 Task: Slide 11 - Big Awesome Words.
Action: Mouse moved to (34, 83)
Screenshot: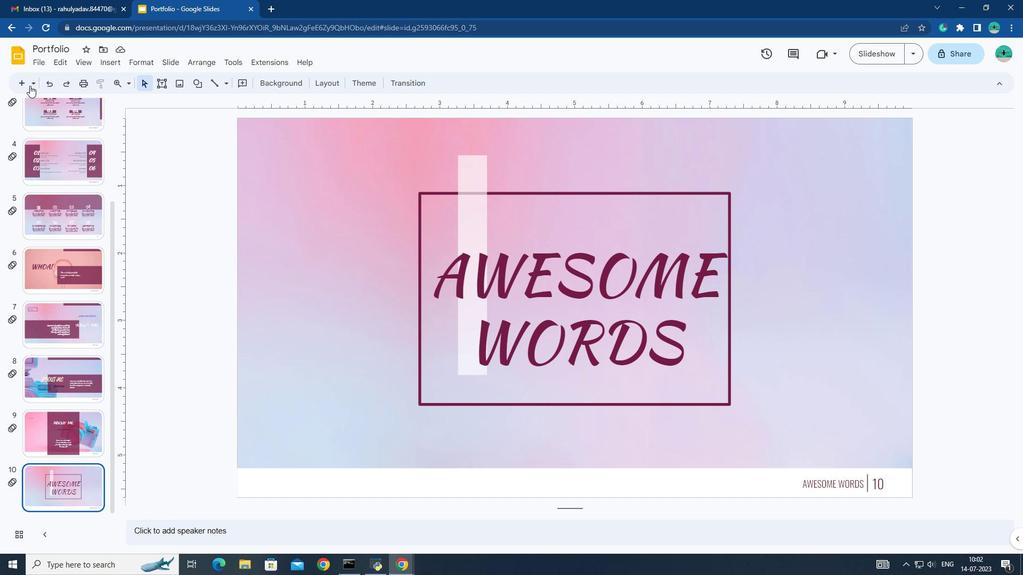 
Action: Mouse pressed left at (34, 83)
Screenshot: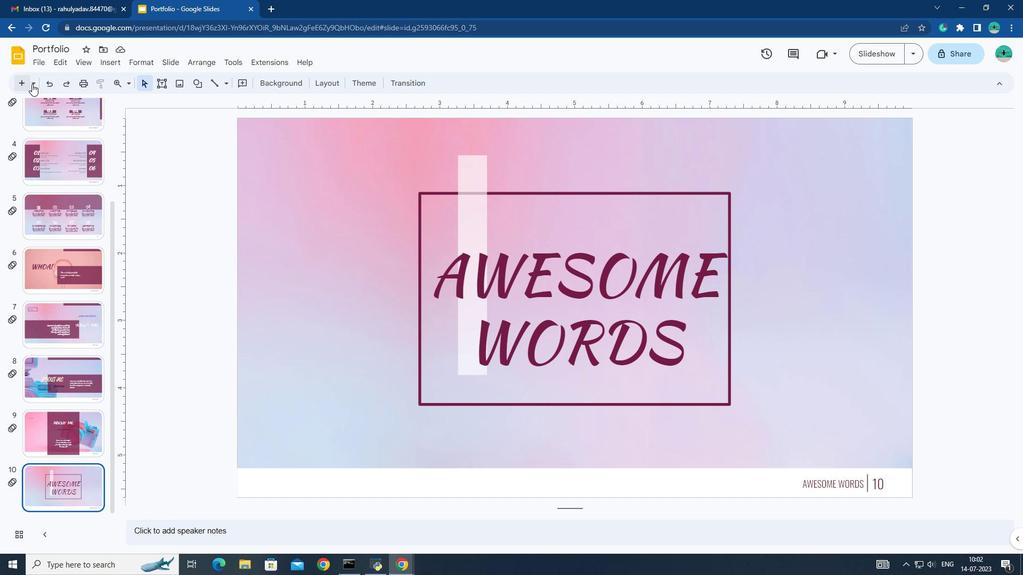 
Action: Mouse moved to (75, 344)
Screenshot: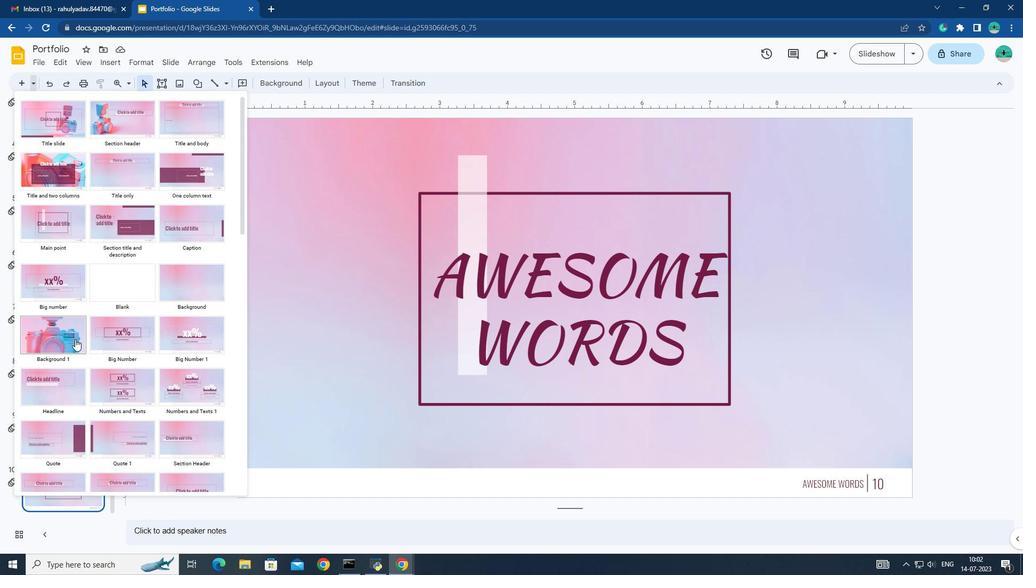 
Action: Mouse scrolled (75, 344) with delta (0, 0)
Screenshot: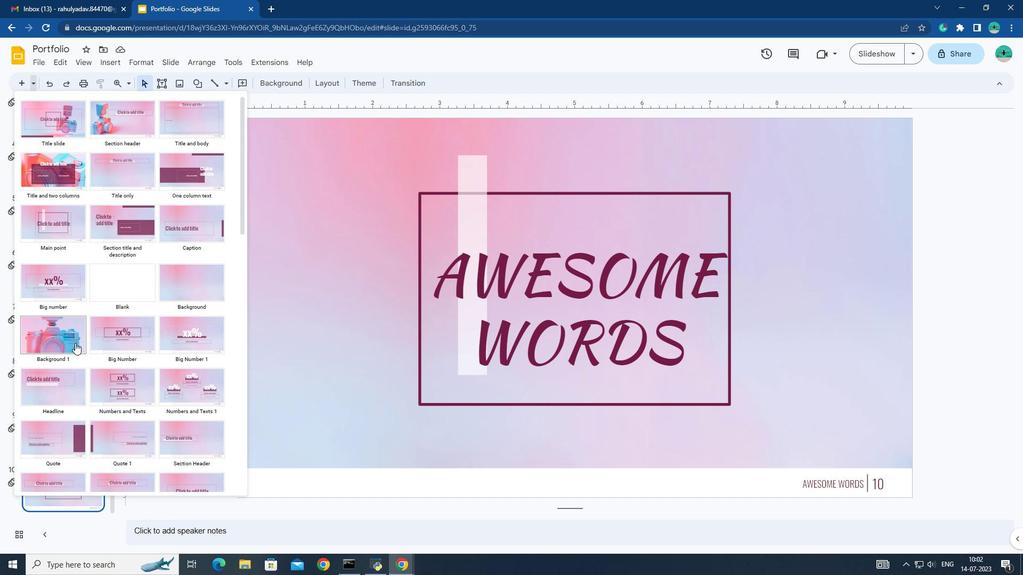 
Action: Mouse moved to (74, 345)
Screenshot: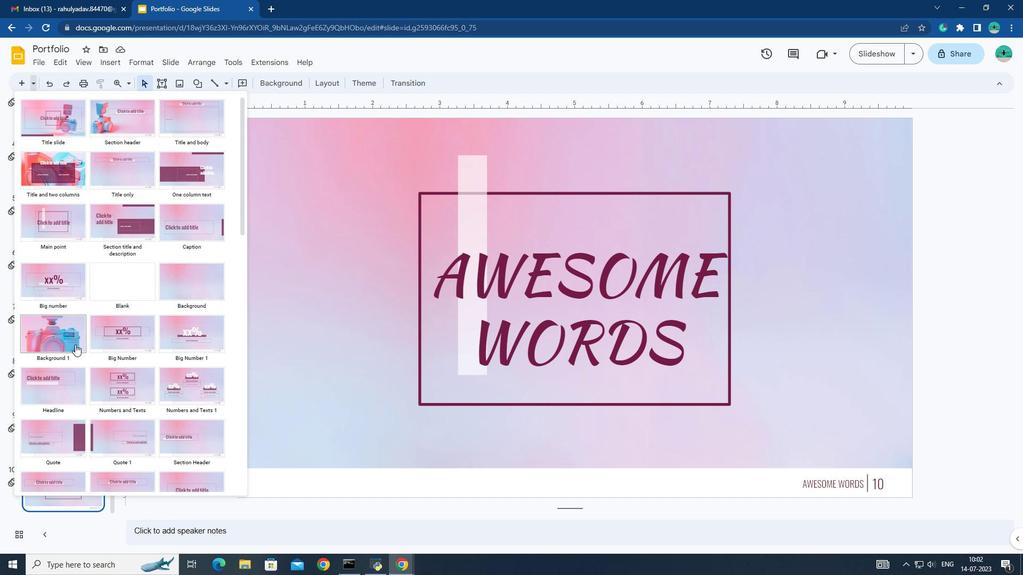 
Action: Mouse scrolled (74, 344) with delta (0, 0)
Screenshot: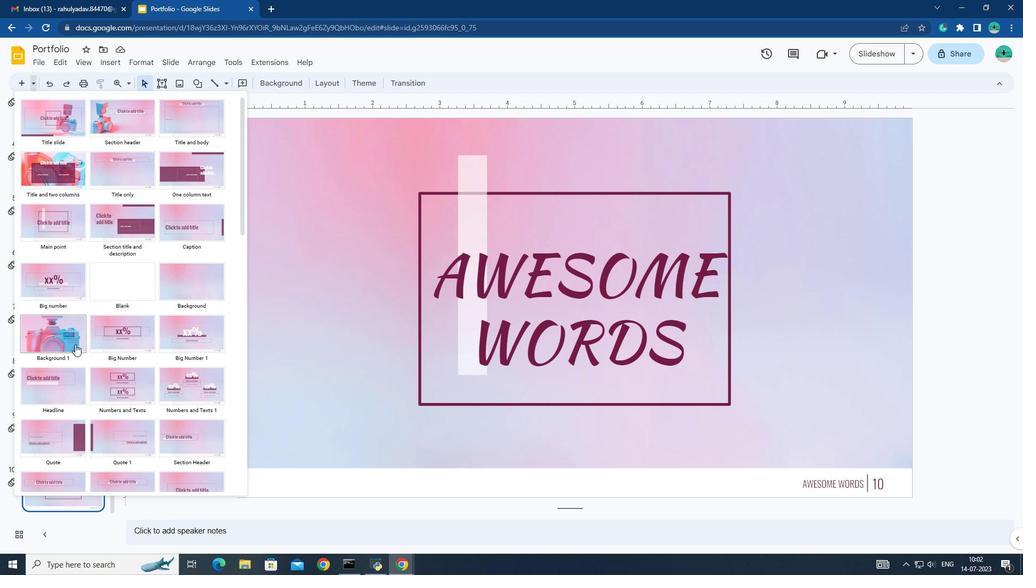 
Action: Mouse moved to (74, 347)
Screenshot: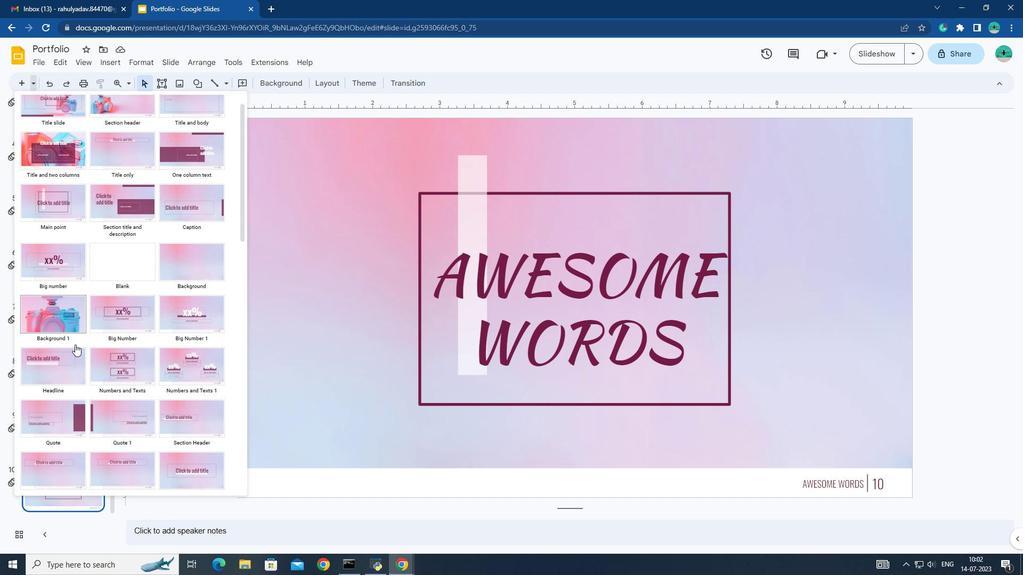 
Action: Mouse scrolled (74, 346) with delta (0, 0)
Screenshot: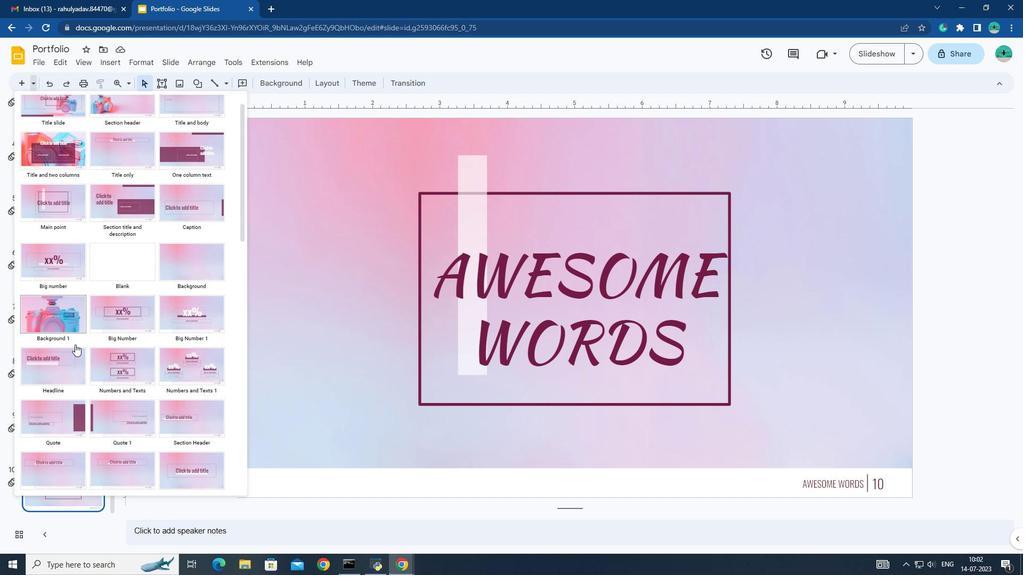 
Action: Mouse scrolled (74, 346) with delta (0, 0)
Screenshot: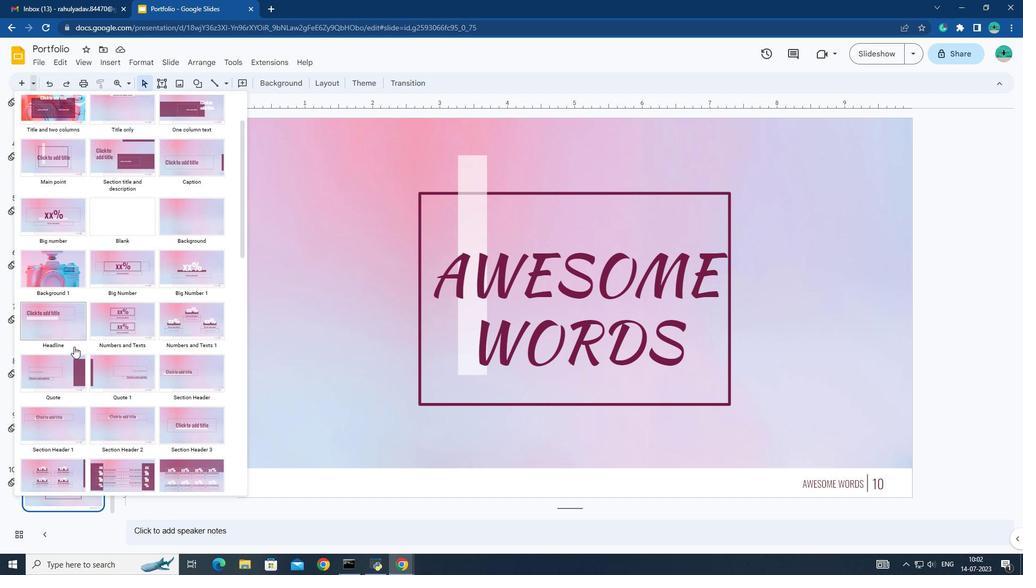 
Action: Mouse moved to (74, 347)
Screenshot: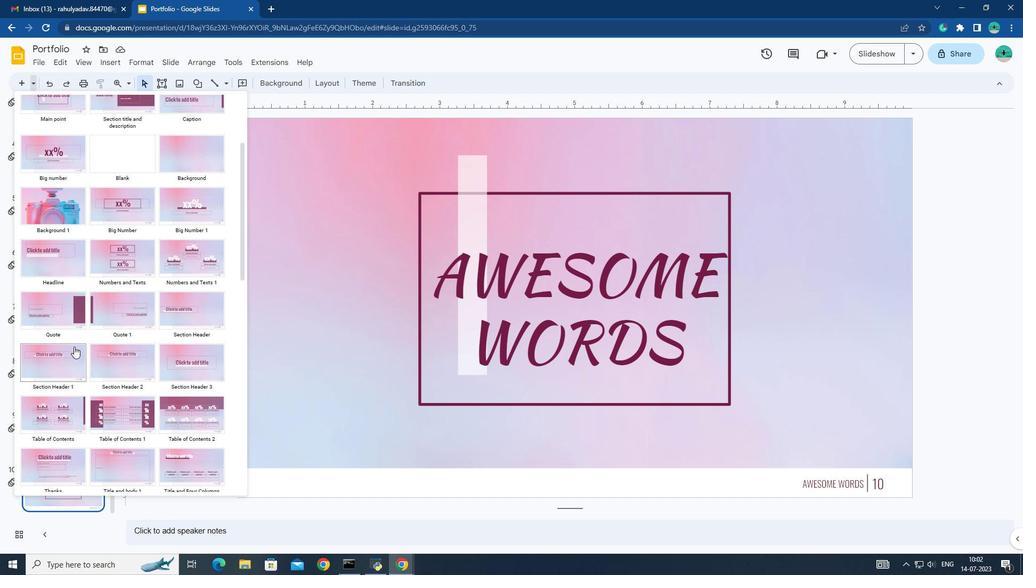 
Action: Mouse scrolled (74, 347) with delta (0, 0)
Screenshot: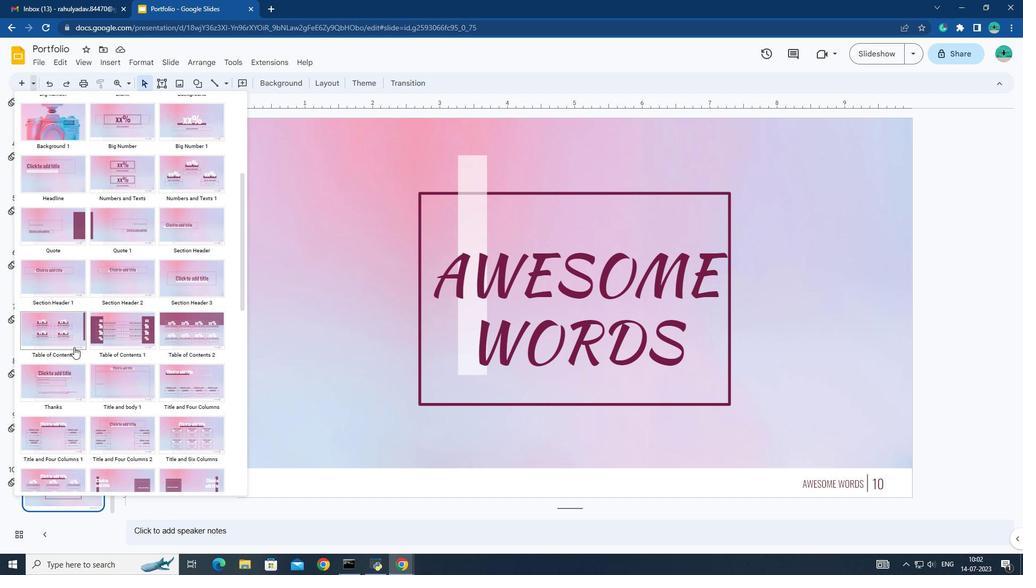 
Action: Mouse scrolled (74, 347) with delta (0, 0)
Screenshot: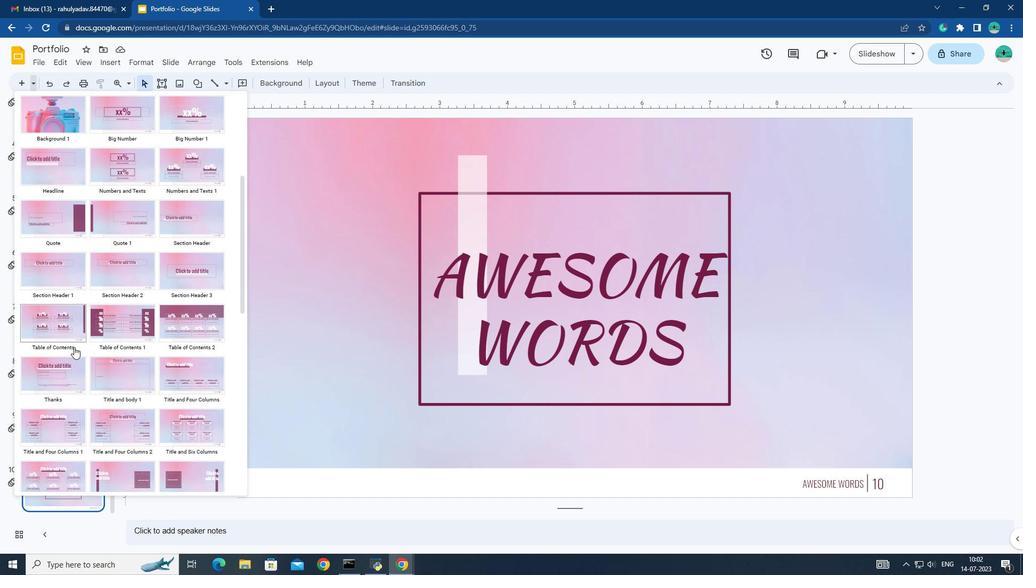 
Action: Mouse scrolled (74, 347) with delta (0, 0)
Screenshot: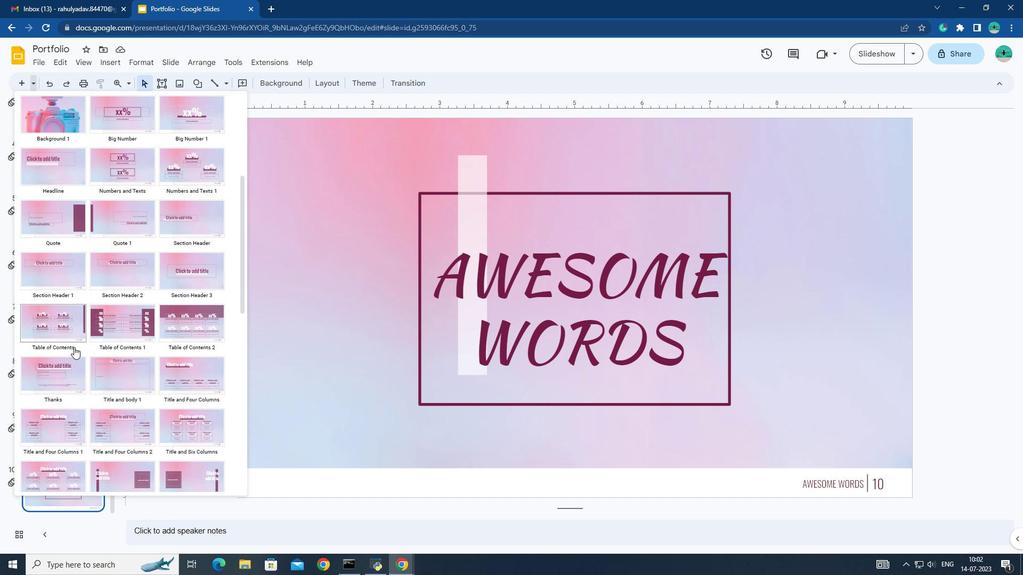 
Action: Mouse moved to (74, 348)
Screenshot: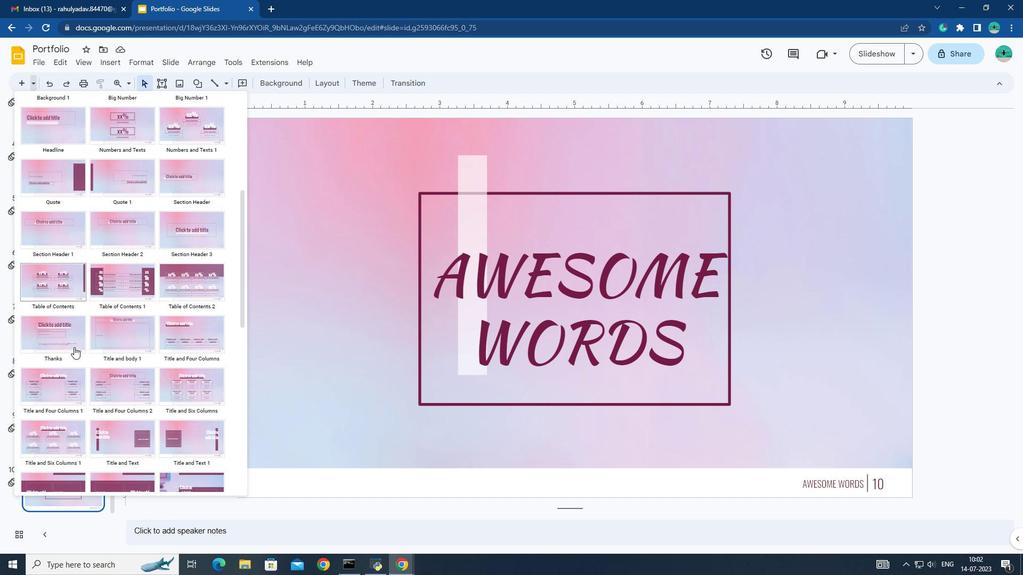 
Action: Mouse scrolled (74, 347) with delta (0, 0)
Screenshot: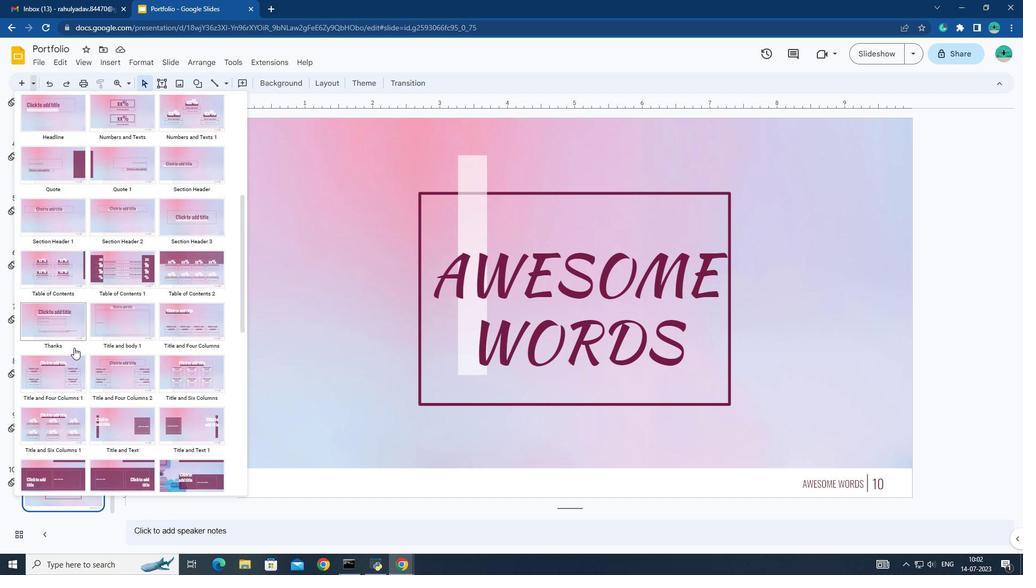 
Action: Mouse moved to (74, 374)
Screenshot: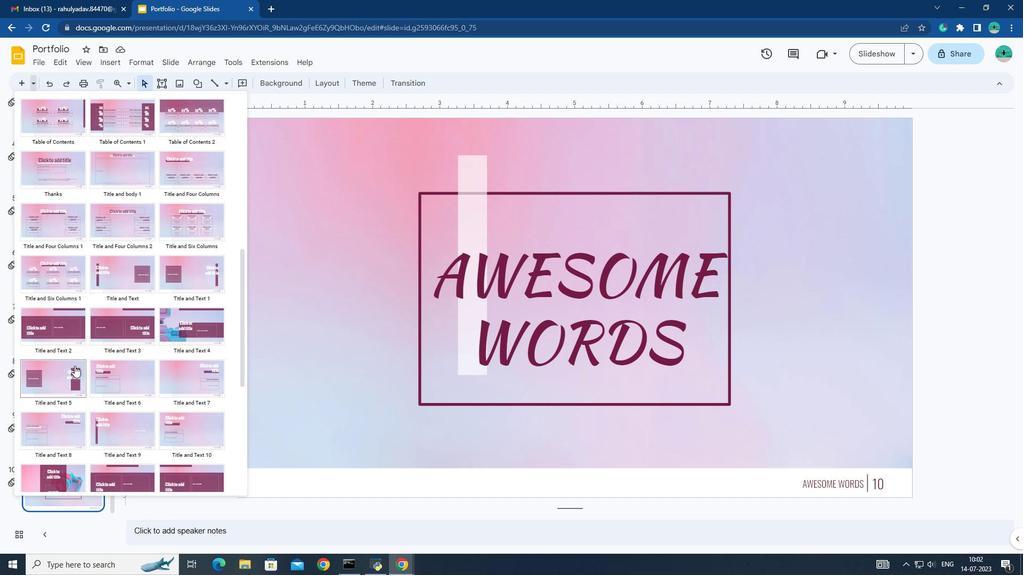 
Action: Mouse scrolled (74, 373) with delta (0, 0)
Screenshot: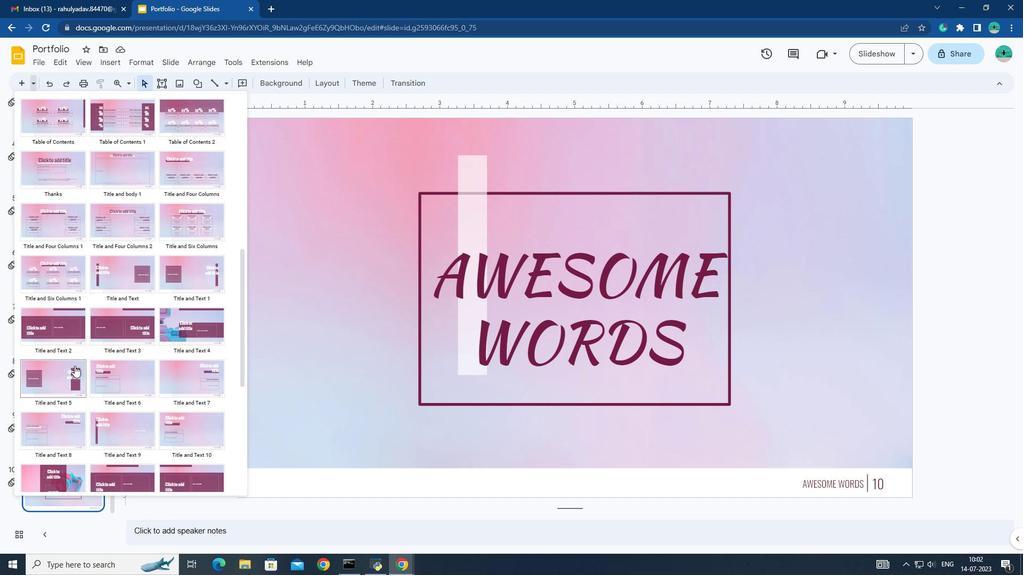 
Action: Mouse scrolled (74, 373) with delta (0, 0)
Screenshot: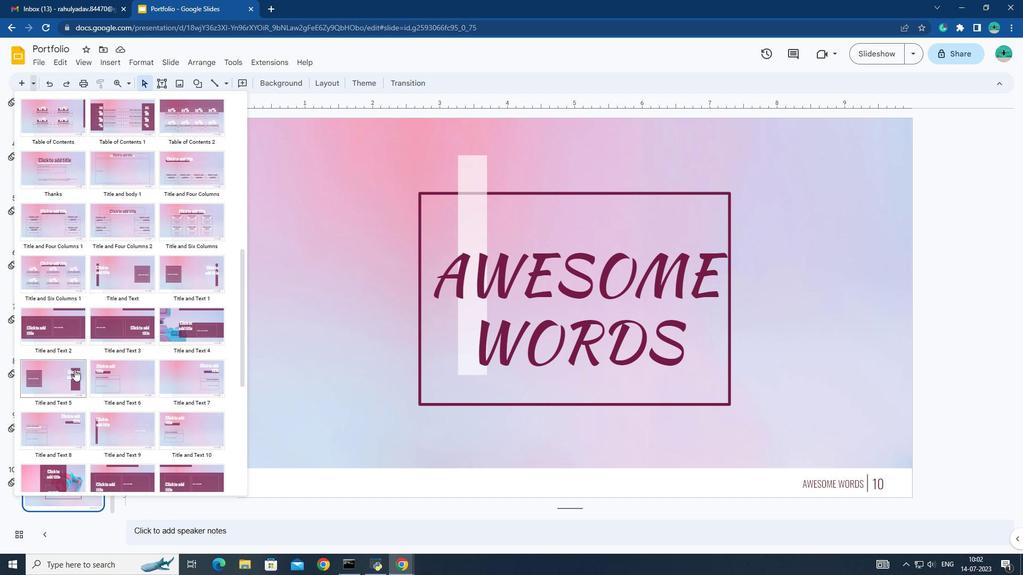 
Action: Mouse moved to (74, 375)
Screenshot: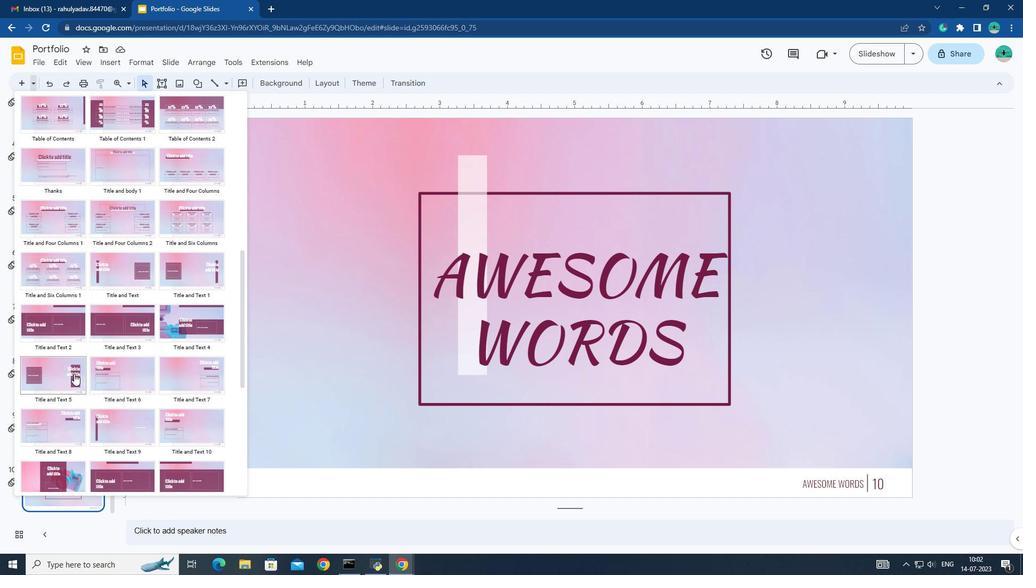 
Action: Mouse scrolled (74, 375) with delta (0, 0)
Screenshot: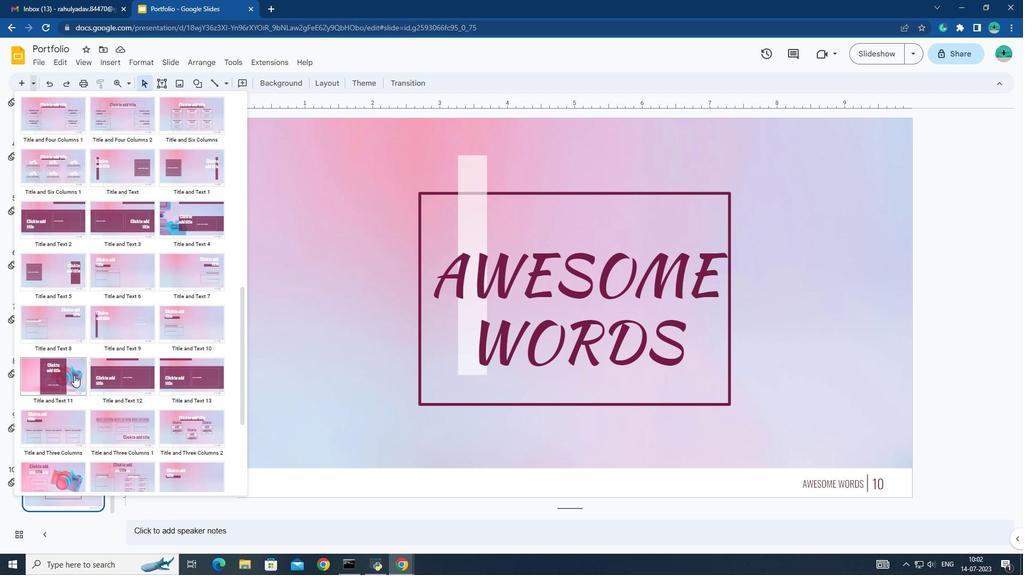 
Action: Mouse scrolled (74, 375) with delta (0, 0)
Screenshot: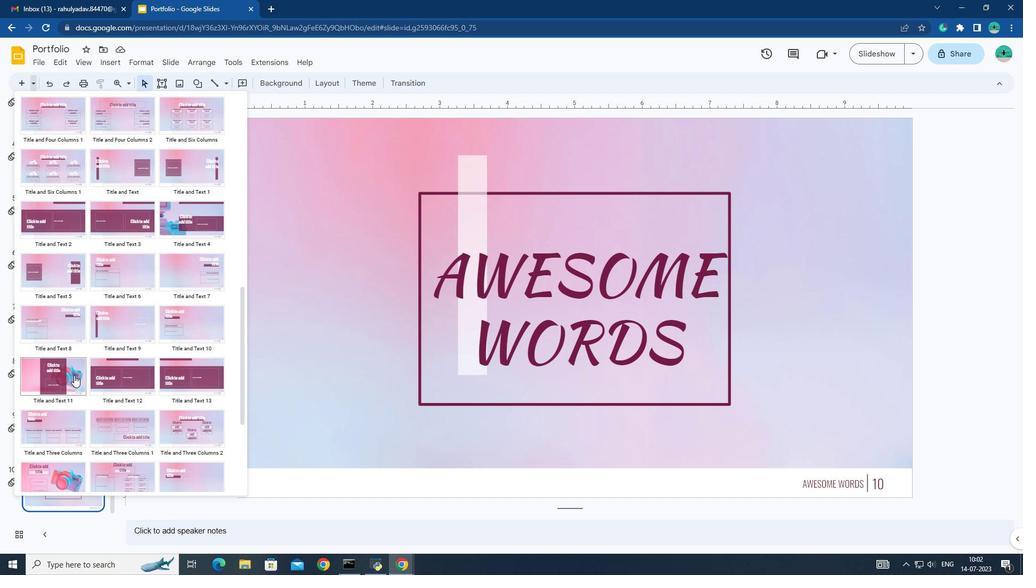 
Action: Mouse scrolled (74, 375) with delta (0, 0)
Screenshot: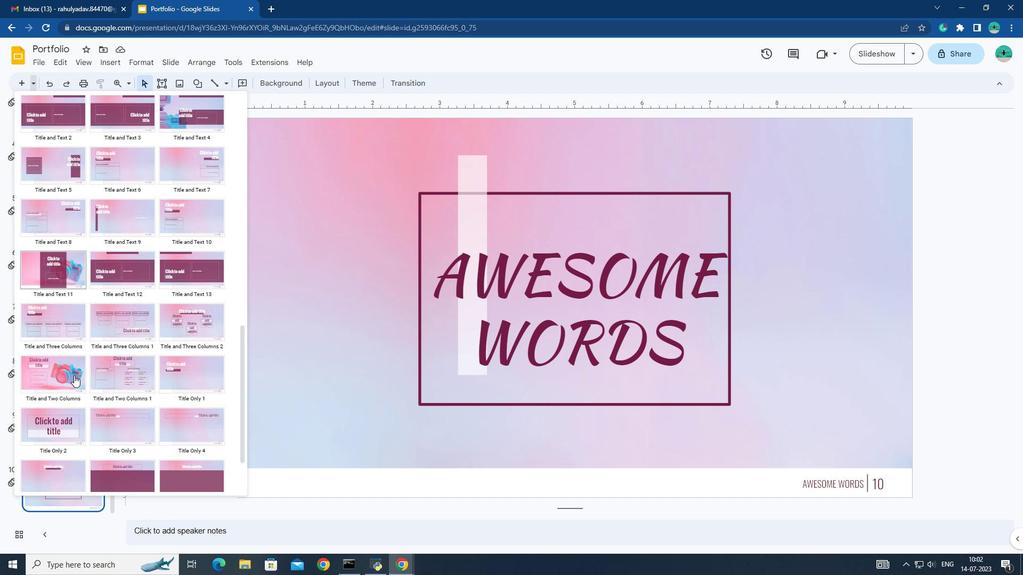 
Action: Mouse scrolled (74, 375) with delta (0, 0)
Screenshot: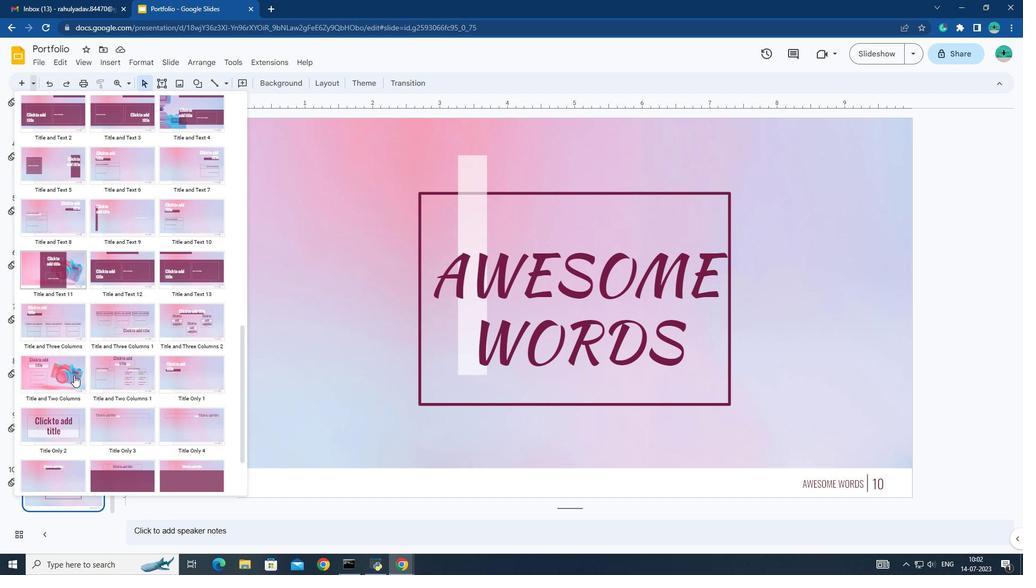 
Action: Mouse moved to (73, 349)
Screenshot: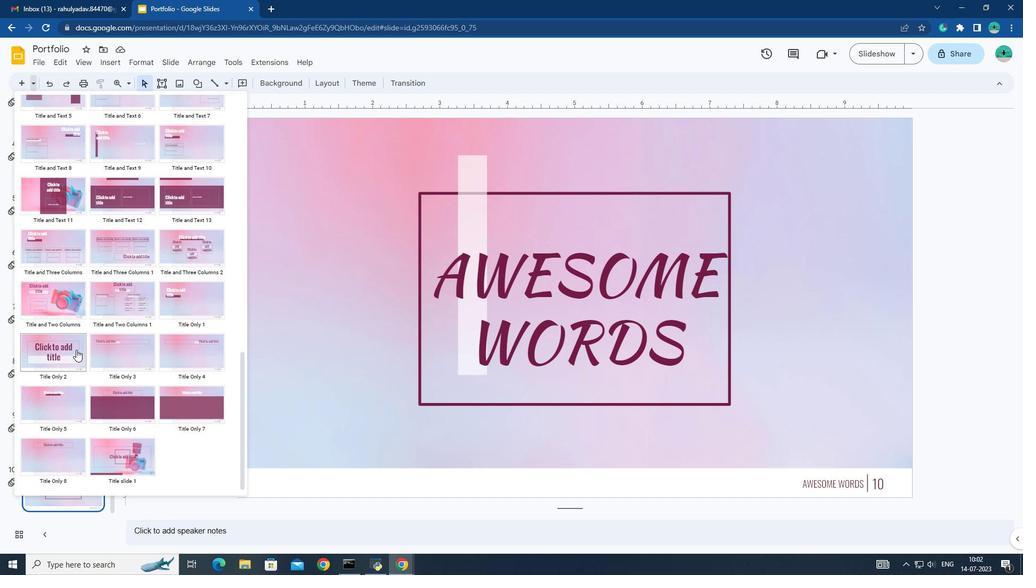 
Action: Mouse pressed left at (73, 349)
Screenshot: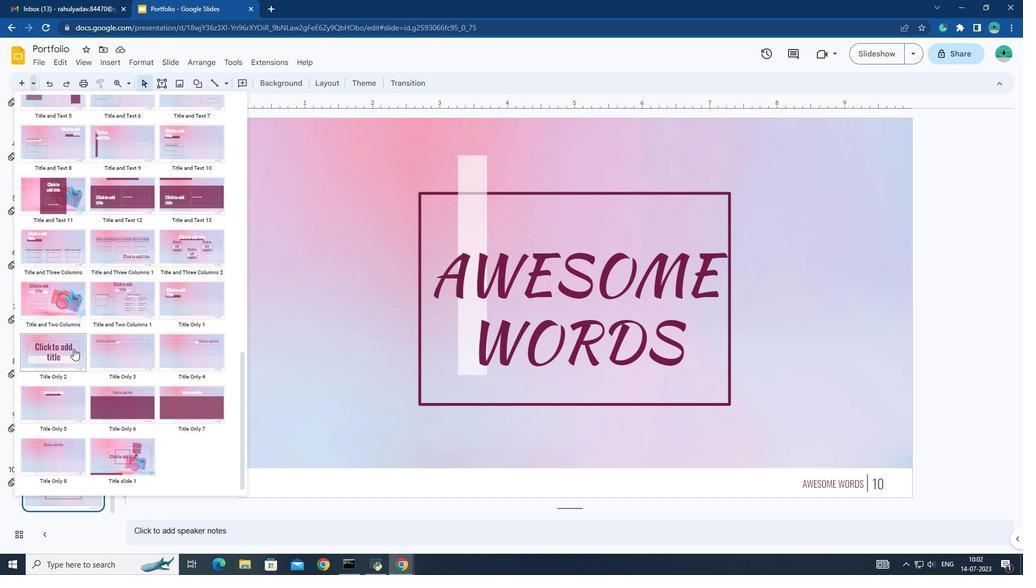 
Action: Mouse moved to (491, 262)
Screenshot: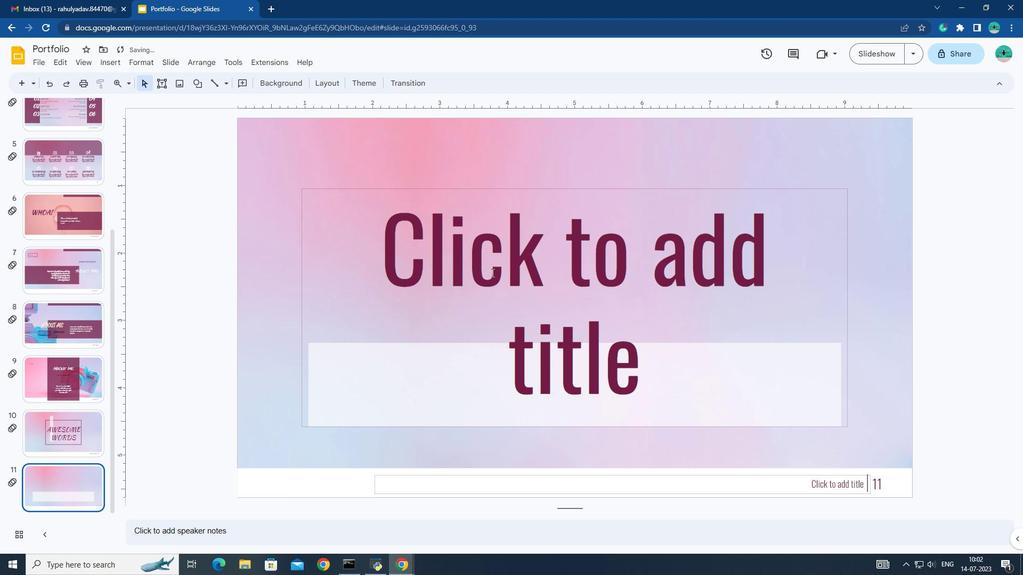 
Action: Mouse pressed left at (491, 262)
Screenshot: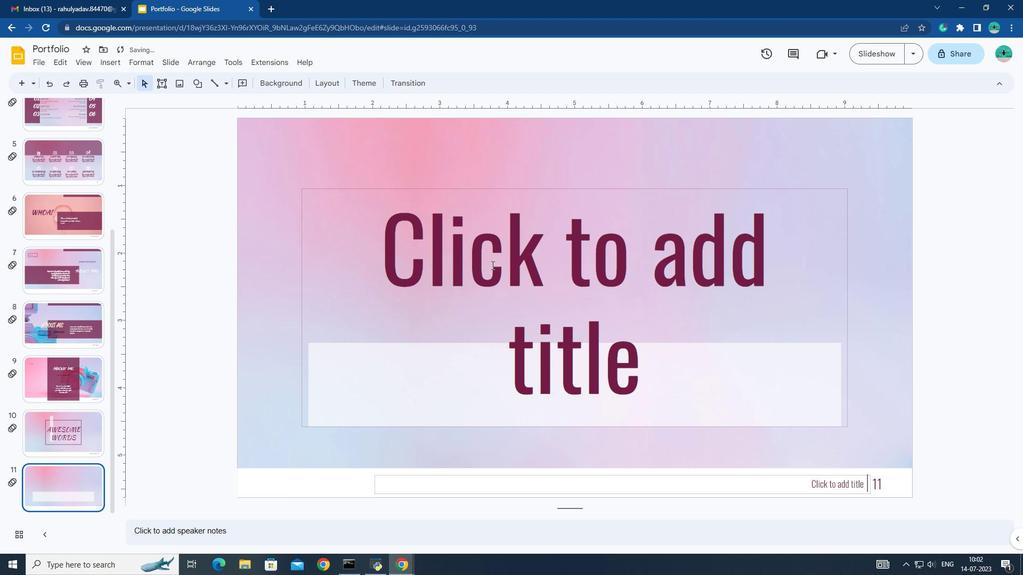 
Action: Mouse moved to (509, 255)
Screenshot: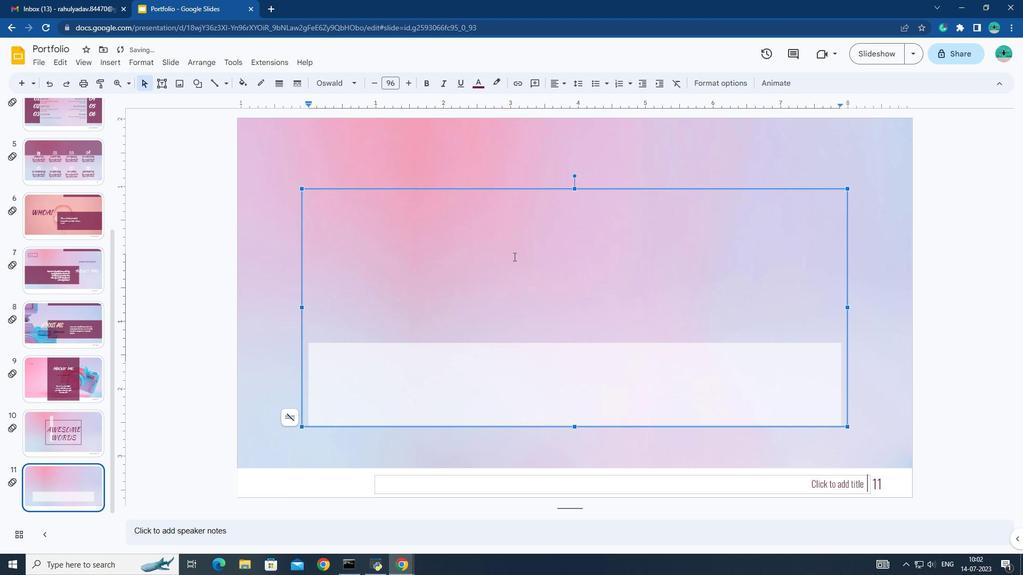 
Action: Key pressed <Key.caps_lock>BIG<Key.space>AWESOME<Key.space><Key.enter>WORDS
Screenshot: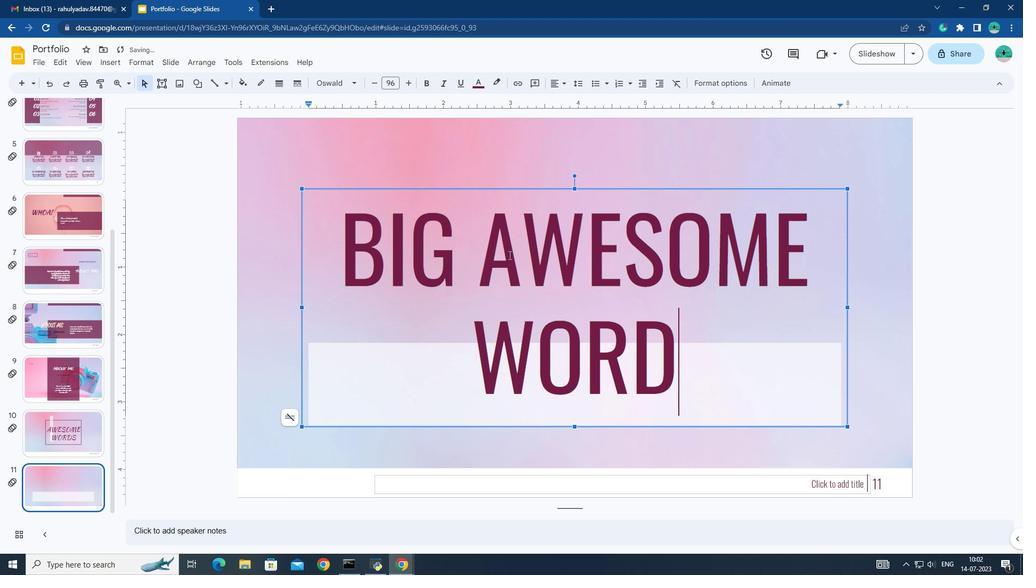
Action: Mouse moved to (341, 208)
Screenshot: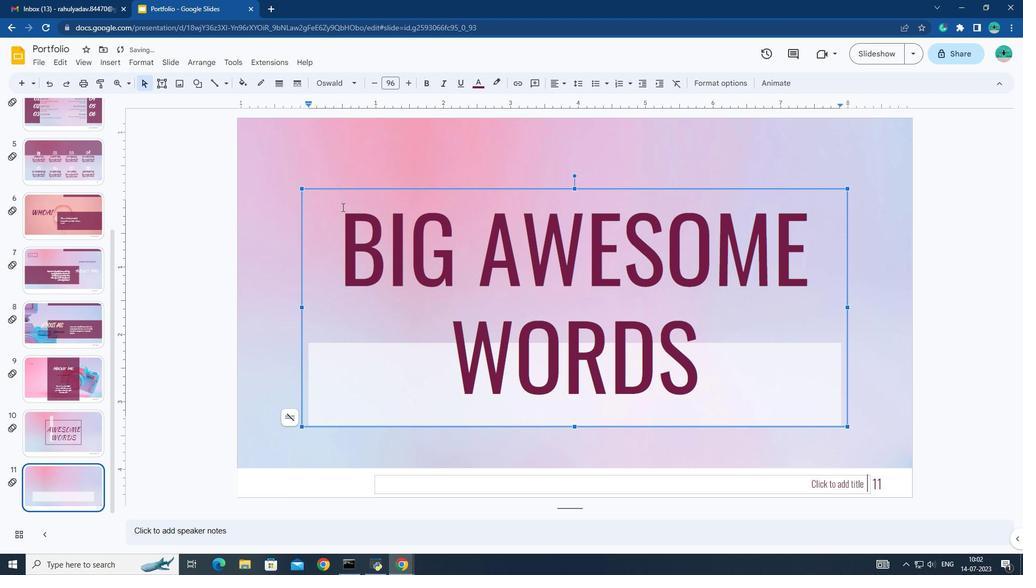 
Action: Mouse pressed left at (341, 208)
Screenshot: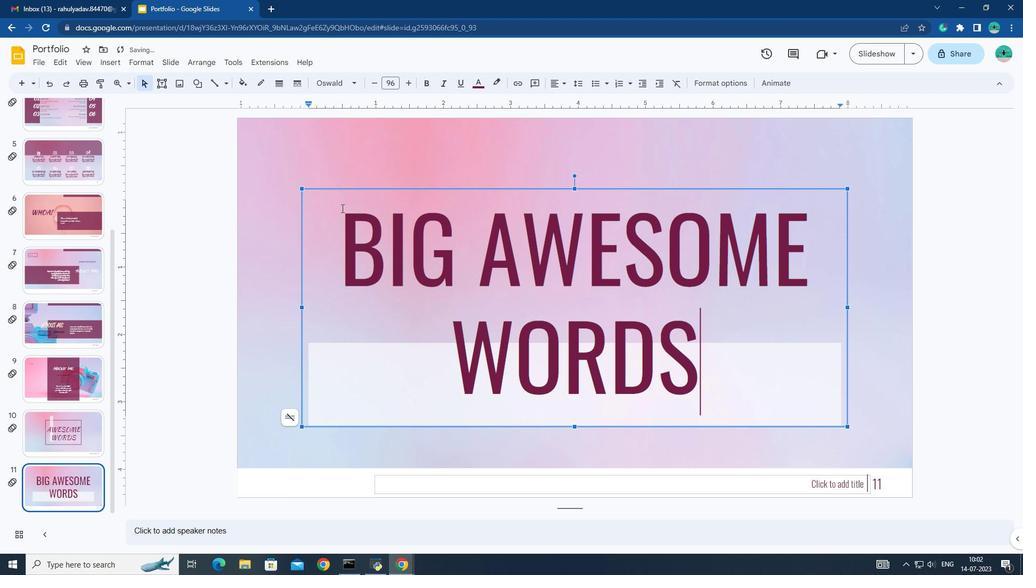 
Action: Mouse moved to (357, 83)
Screenshot: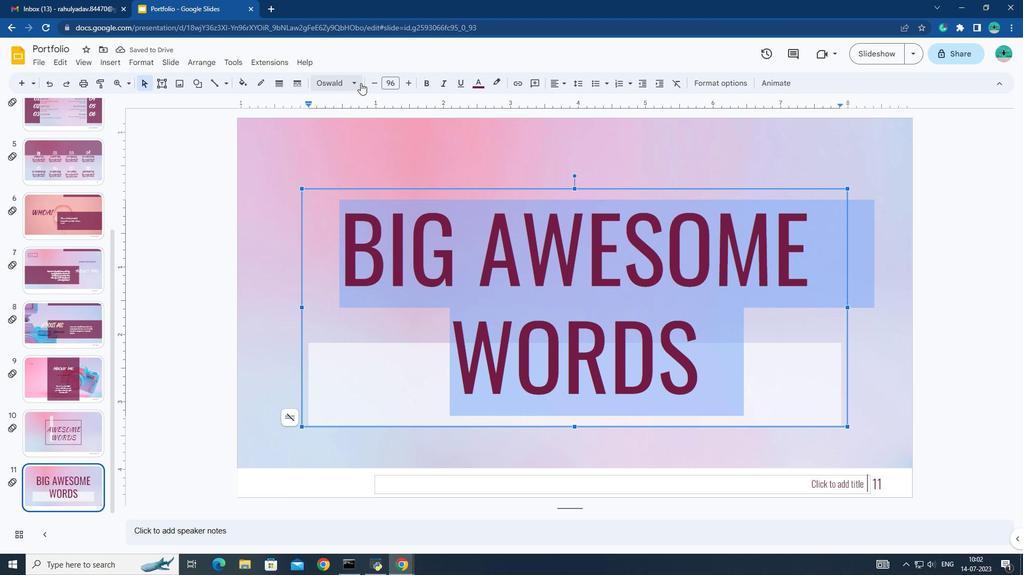 
Action: Mouse pressed left at (357, 83)
Screenshot: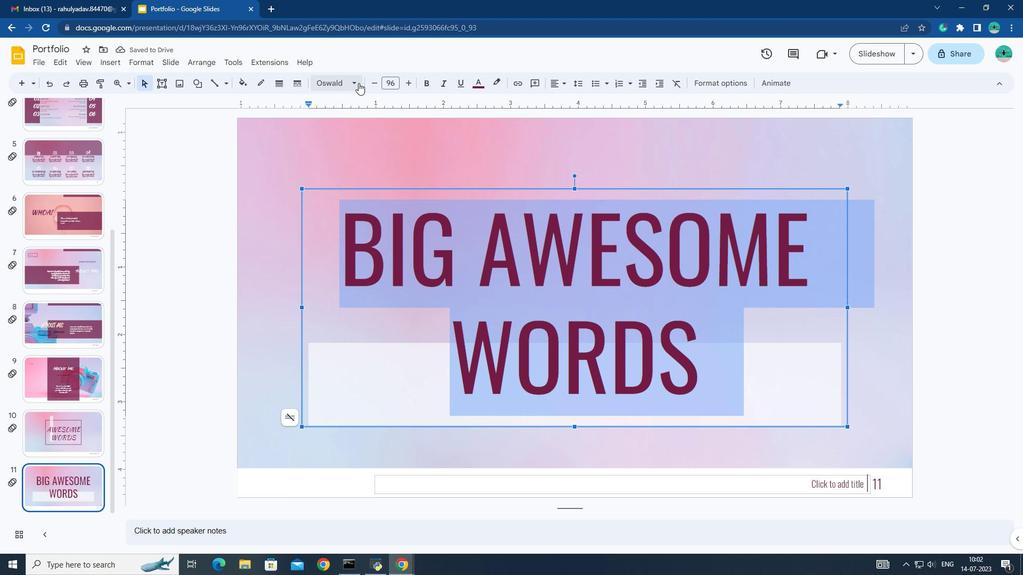 
Action: Mouse moved to (373, 353)
Screenshot: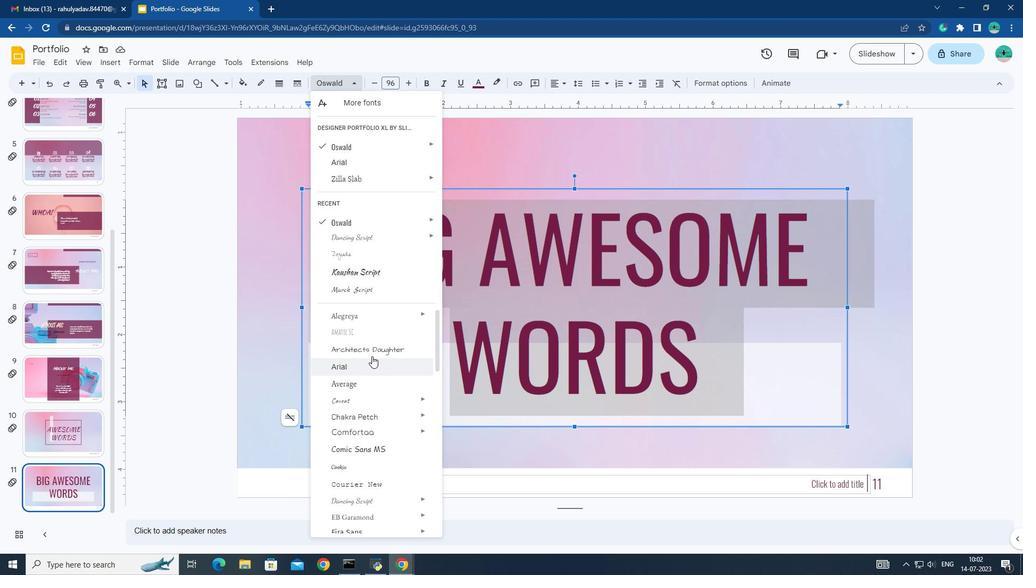 
Action: Mouse pressed left at (373, 353)
Screenshot: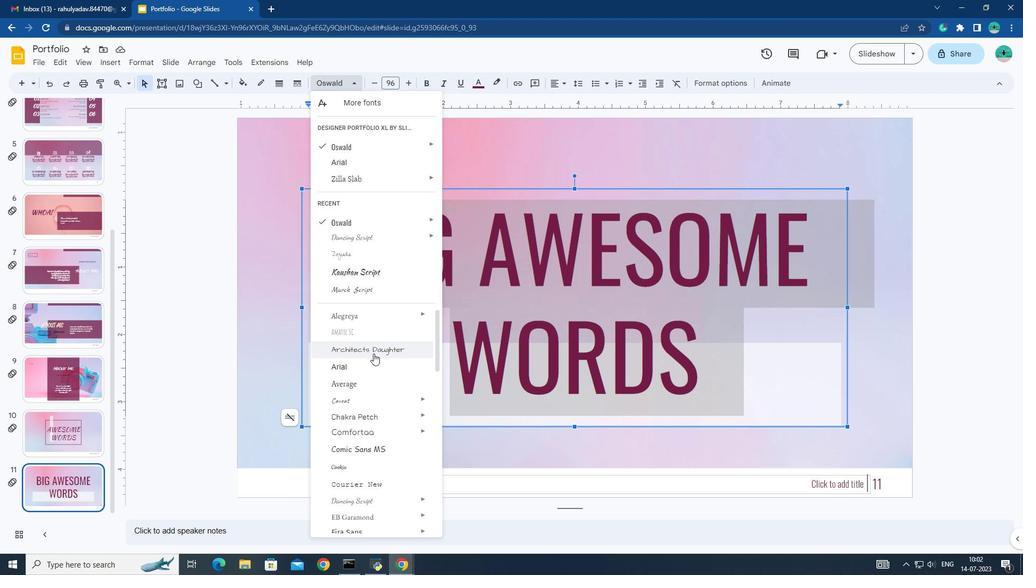 
Action: Mouse moved to (375, 82)
Screenshot: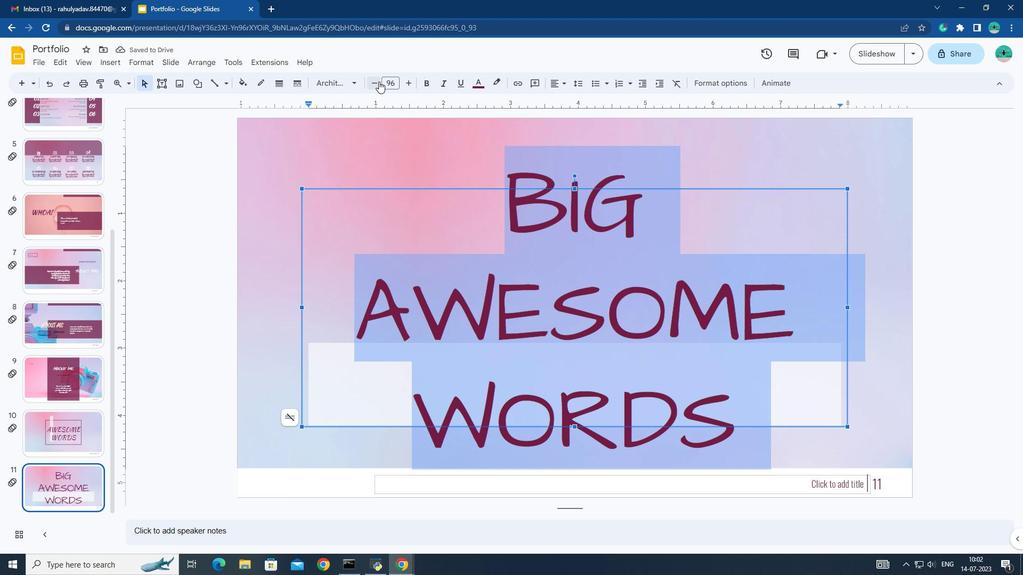 
Action: Mouse pressed left at (375, 82)
Screenshot: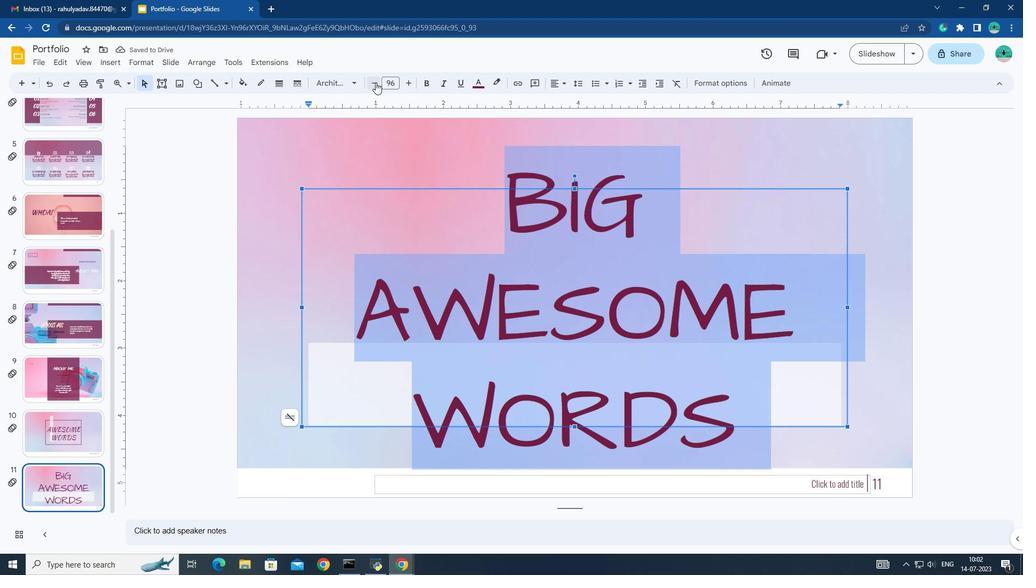 
Action: Mouse moved to (375, 83)
Screenshot: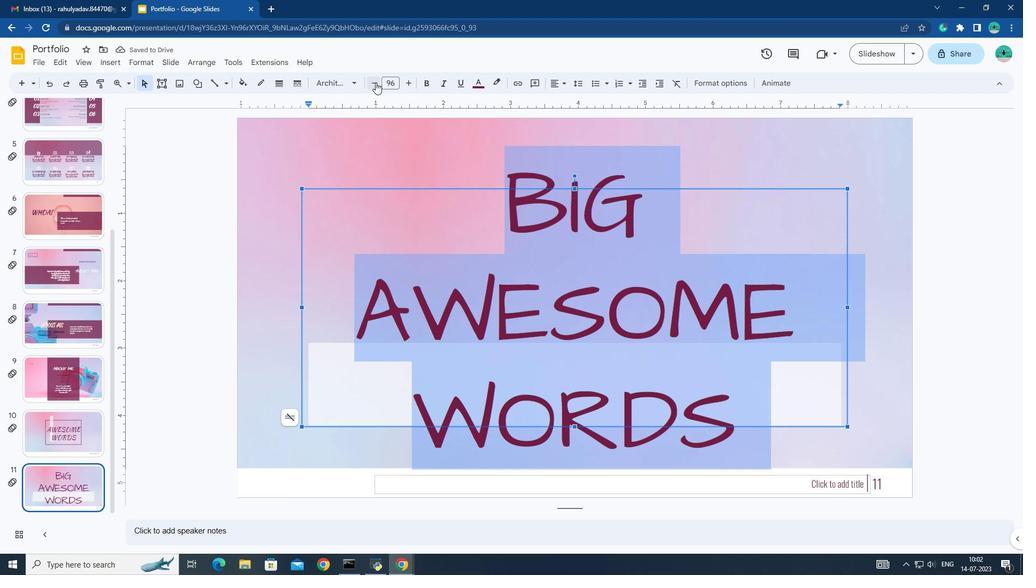
Action: Mouse pressed left at (375, 83)
Screenshot: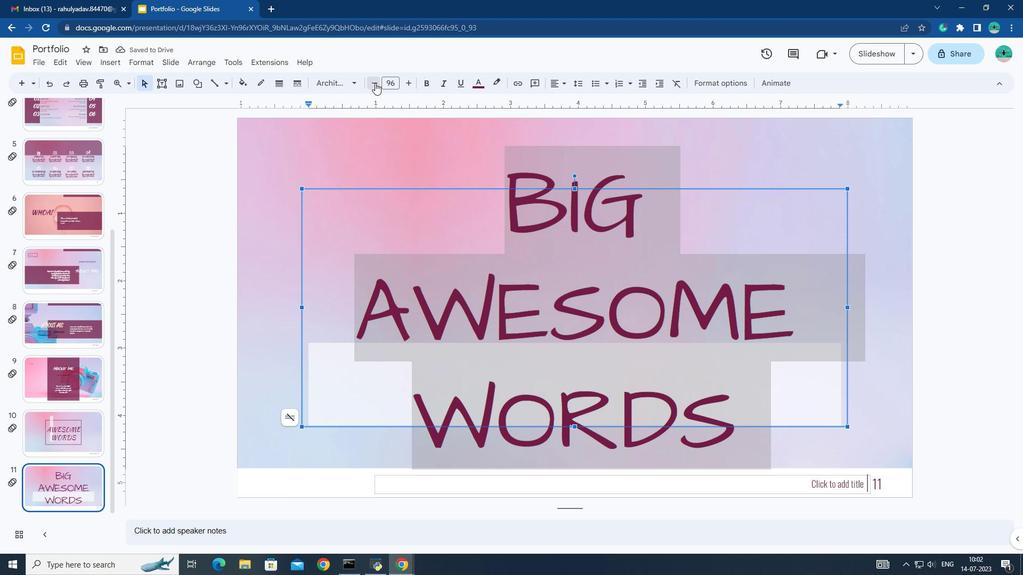 
Action: Mouse moved to (375, 83)
Screenshot: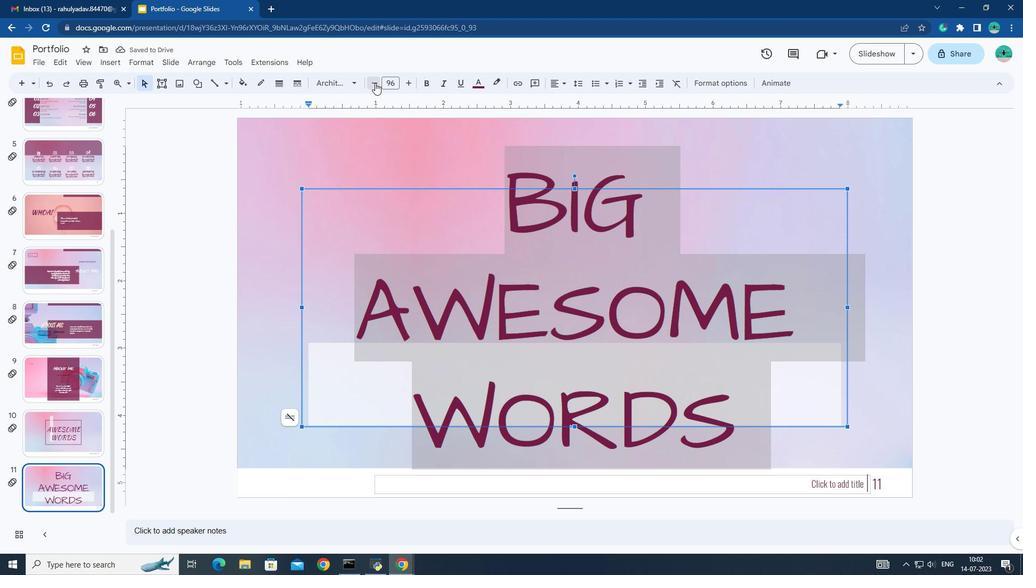 
Action: Mouse pressed left at (375, 83)
Screenshot: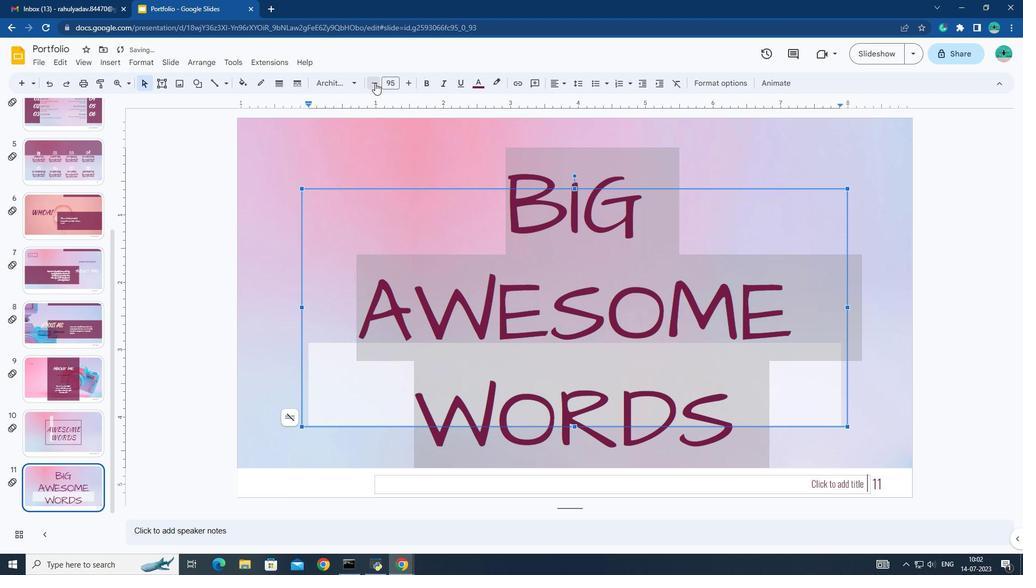 
Action: Mouse pressed left at (375, 83)
Screenshot: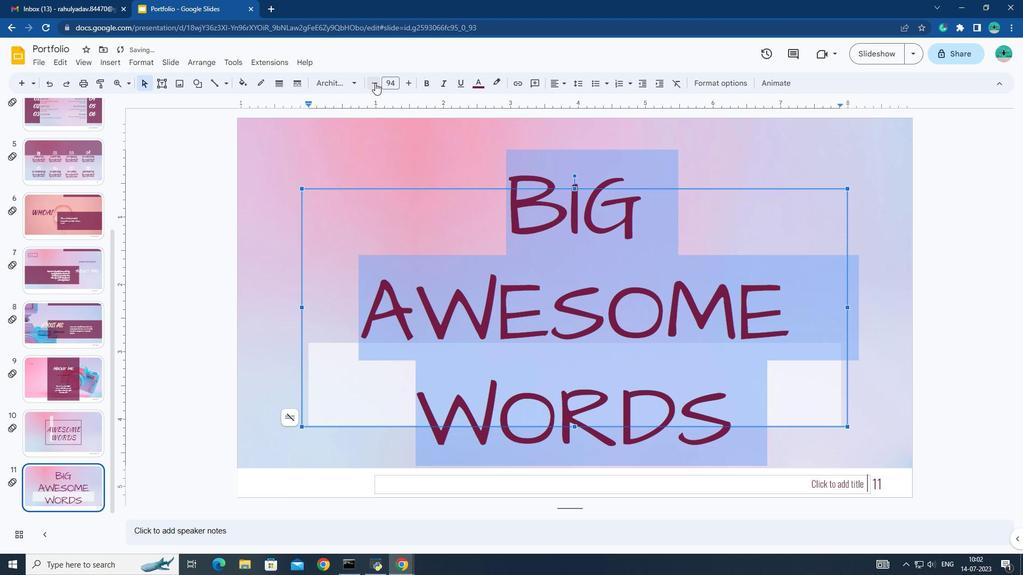
Action: Mouse pressed left at (375, 83)
Screenshot: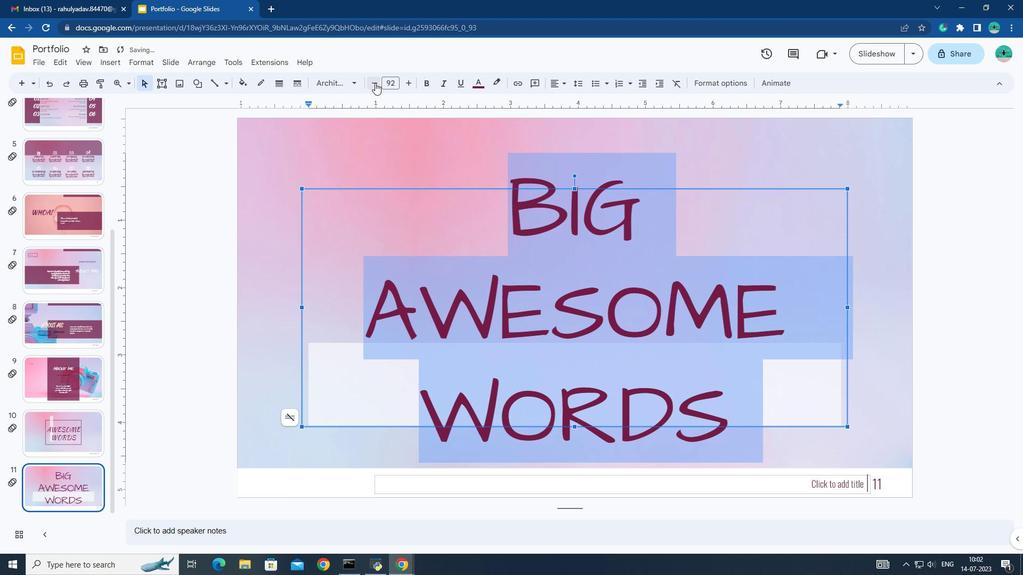 
Action: Mouse pressed left at (375, 83)
Screenshot: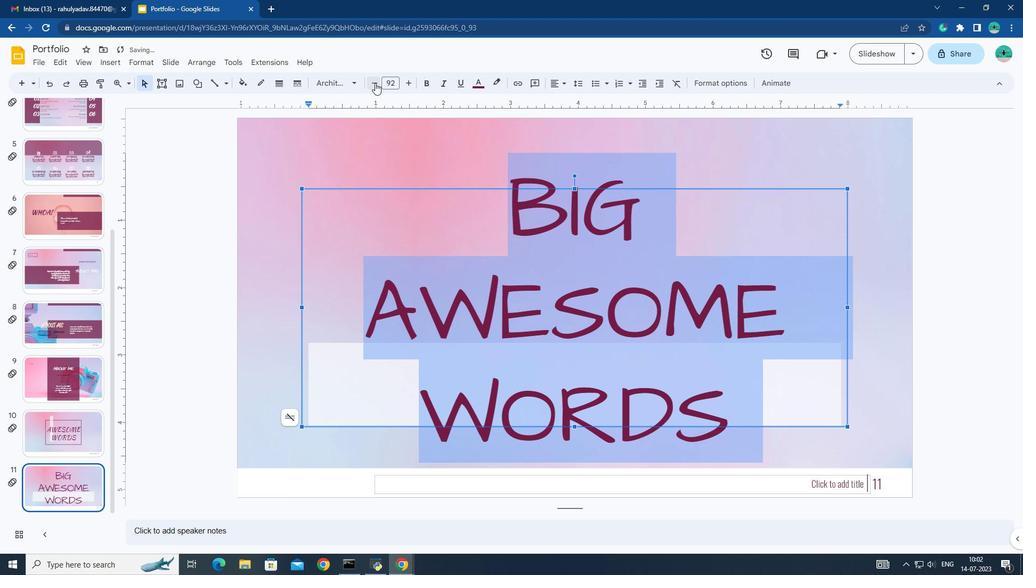 
Action: Mouse pressed left at (375, 83)
Screenshot: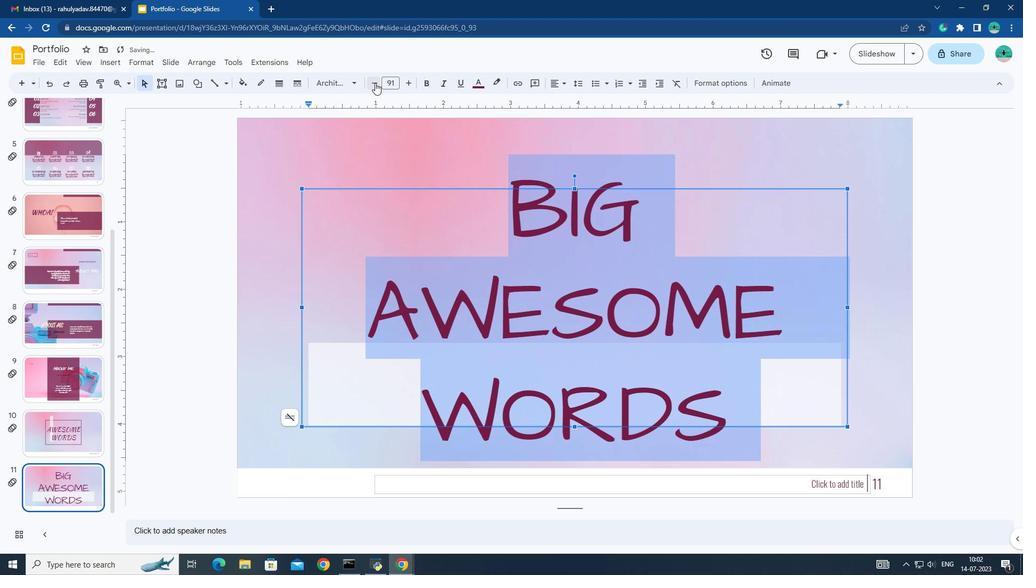 
Action: Mouse pressed left at (375, 83)
Screenshot: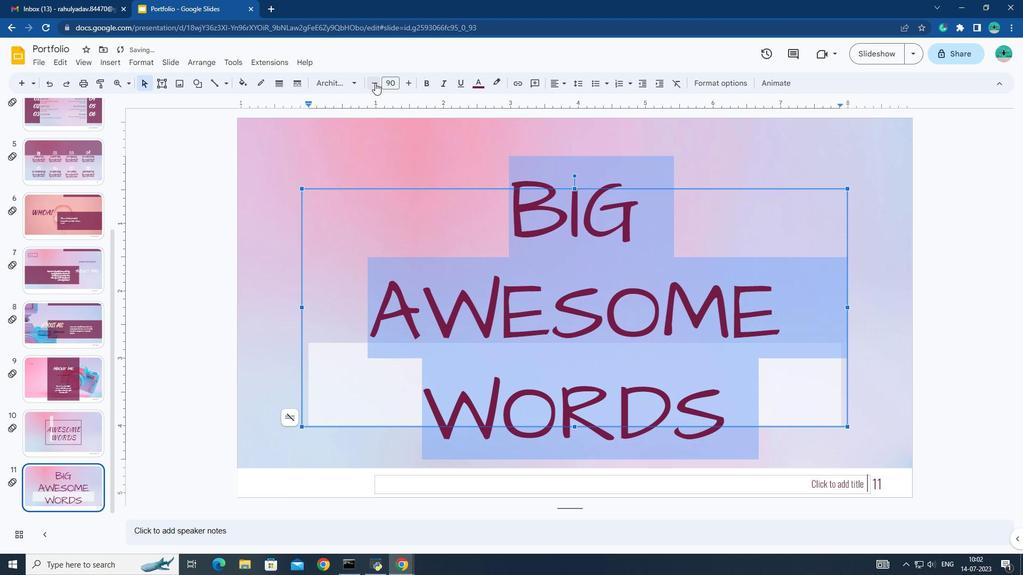 
Action: Mouse pressed left at (375, 83)
Screenshot: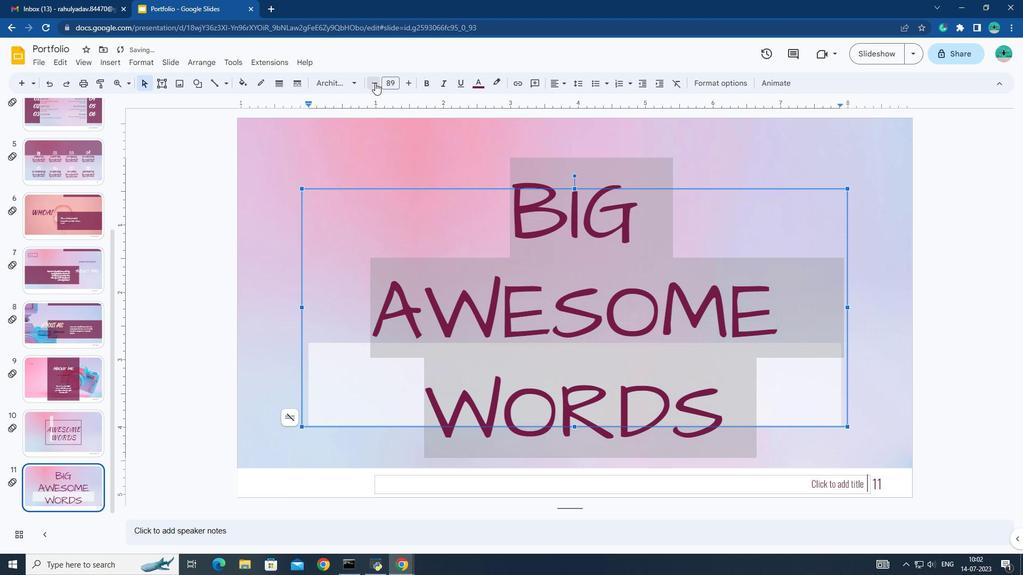 
Action: Mouse pressed left at (375, 83)
Screenshot: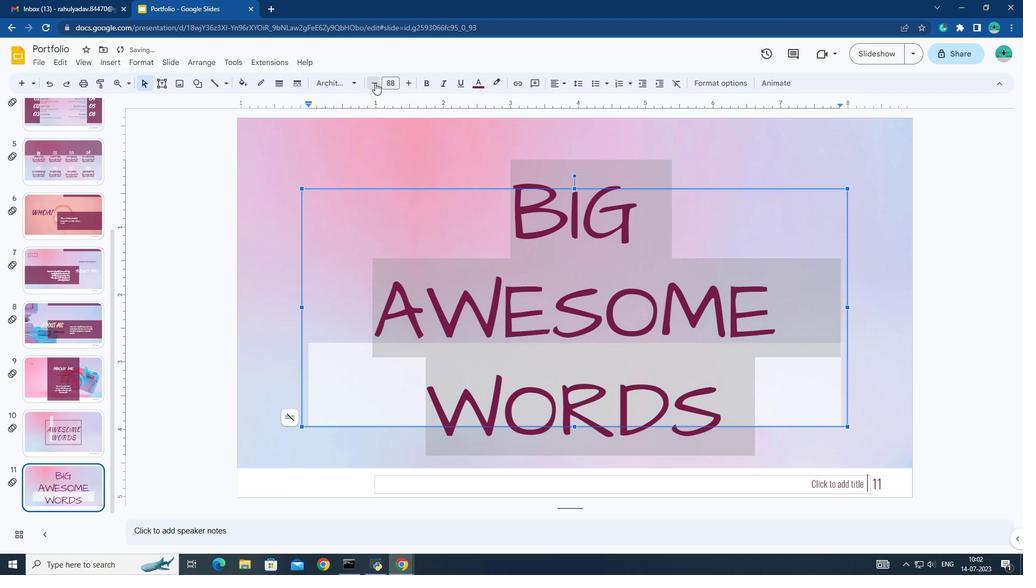 
Action: Mouse pressed left at (375, 83)
Screenshot: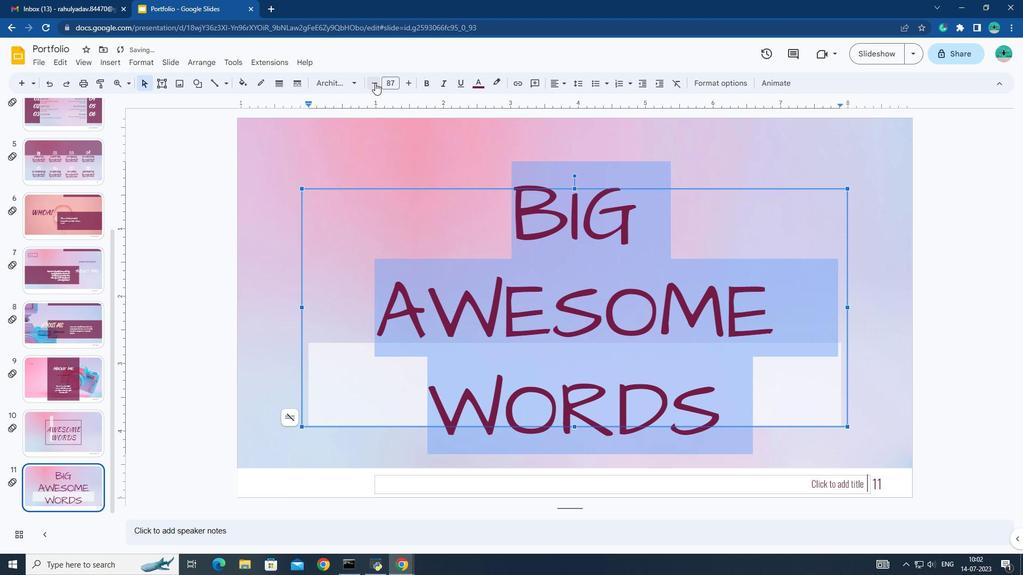 
Action: Mouse moved to (375, 83)
Screenshot: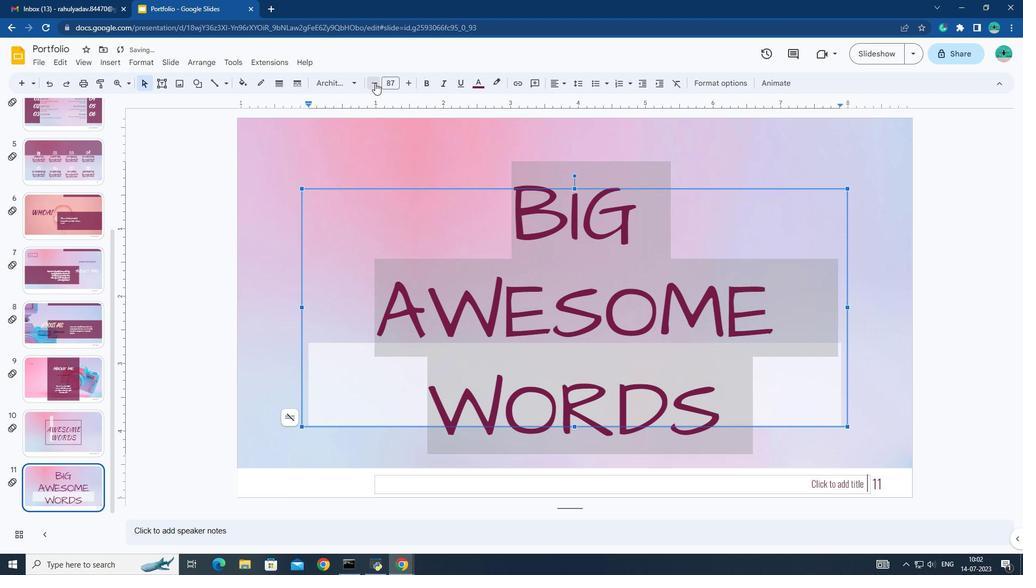 
Action: Mouse pressed left at (375, 83)
Screenshot: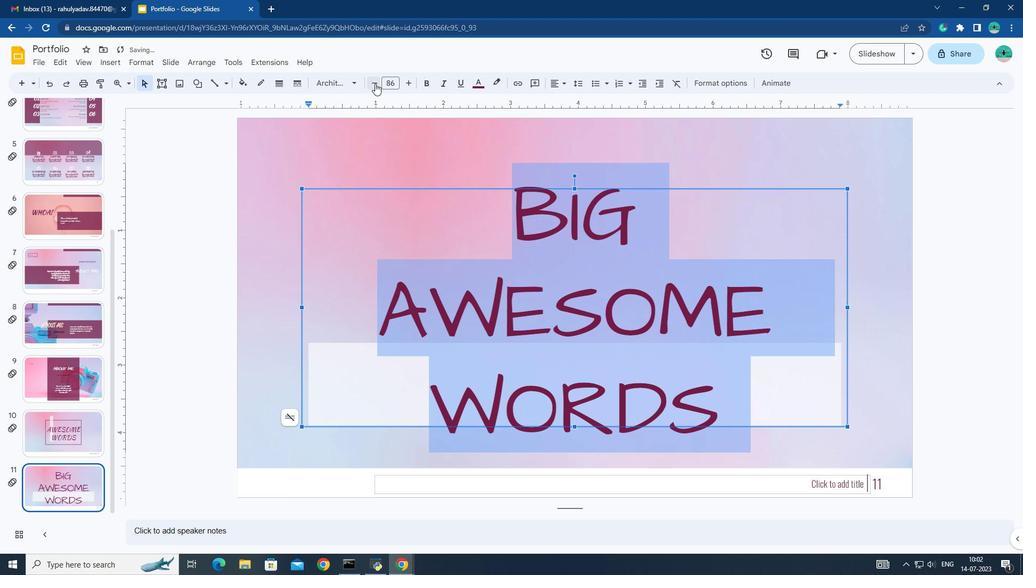 
Action: Mouse moved to (375, 83)
Screenshot: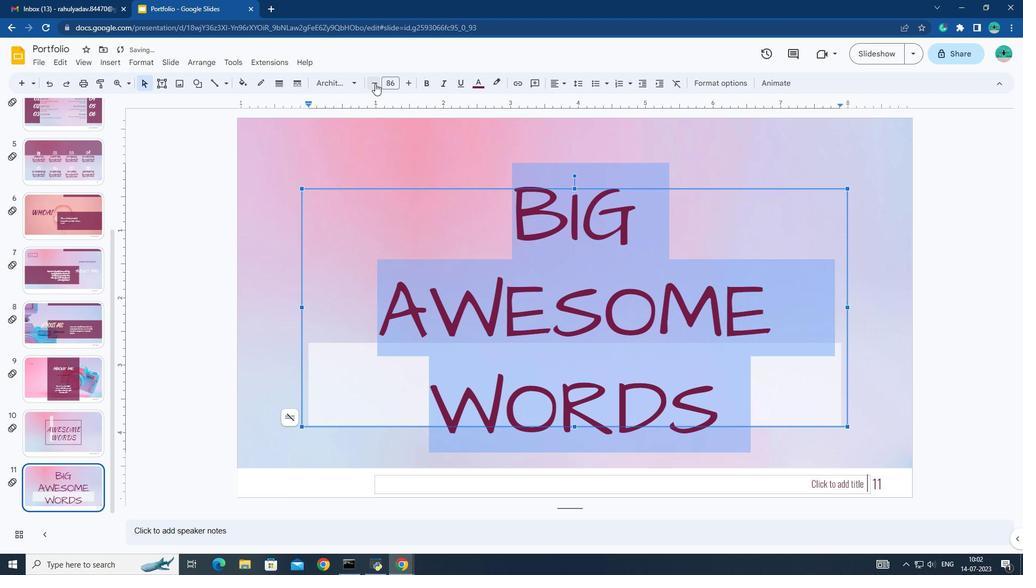 
Action: Mouse pressed left at (375, 83)
Screenshot: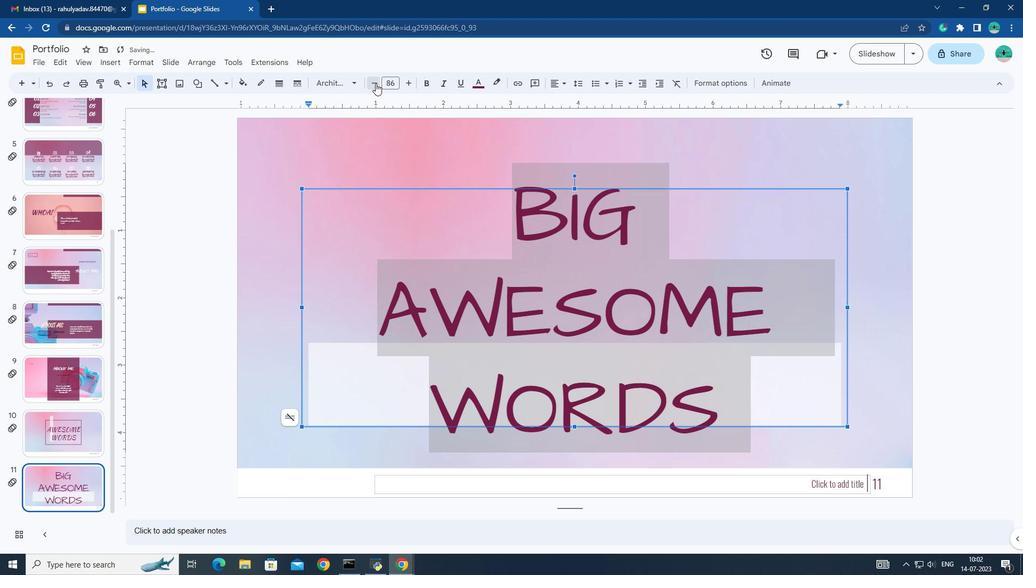 
Action: Mouse pressed left at (375, 83)
Screenshot: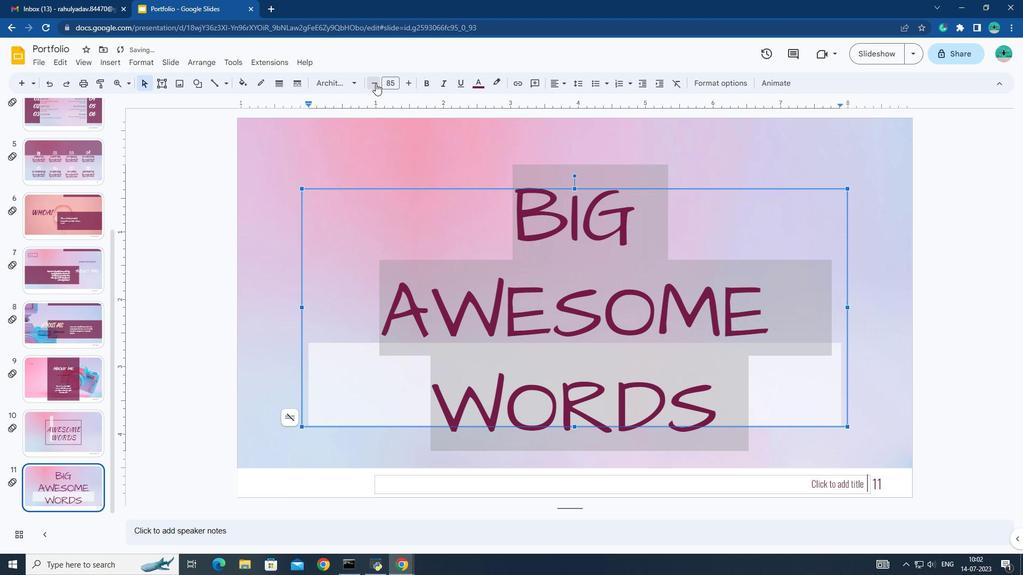 
Action: Mouse pressed left at (375, 83)
Screenshot: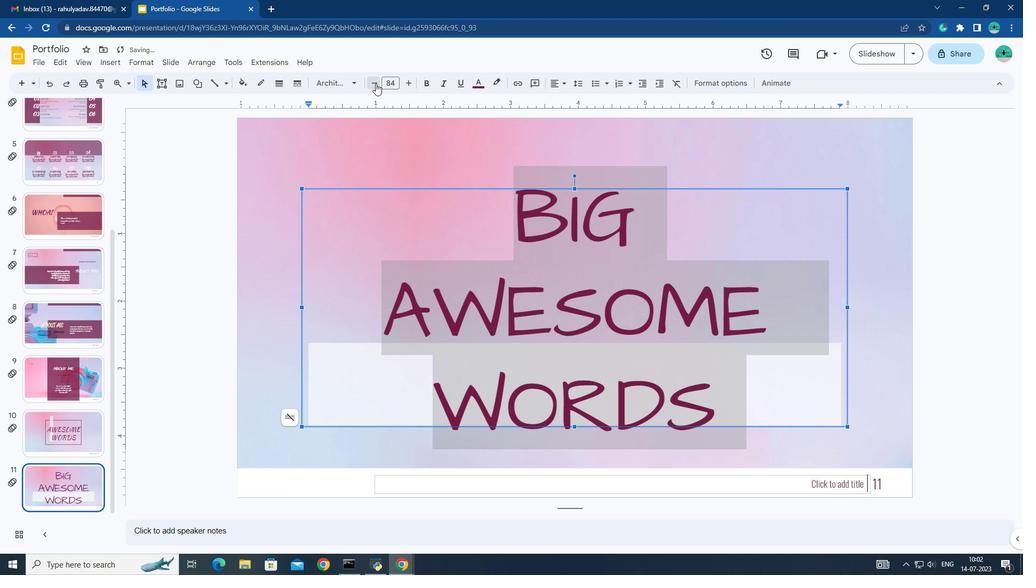 
Action: Mouse pressed left at (375, 83)
Screenshot: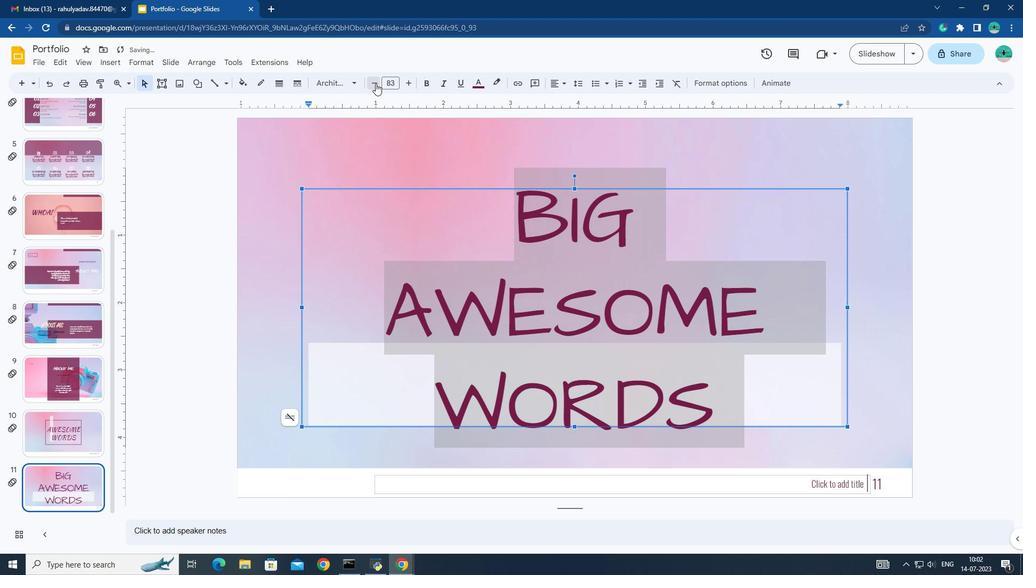 
Action: Mouse pressed left at (375, 83)
Screenshot: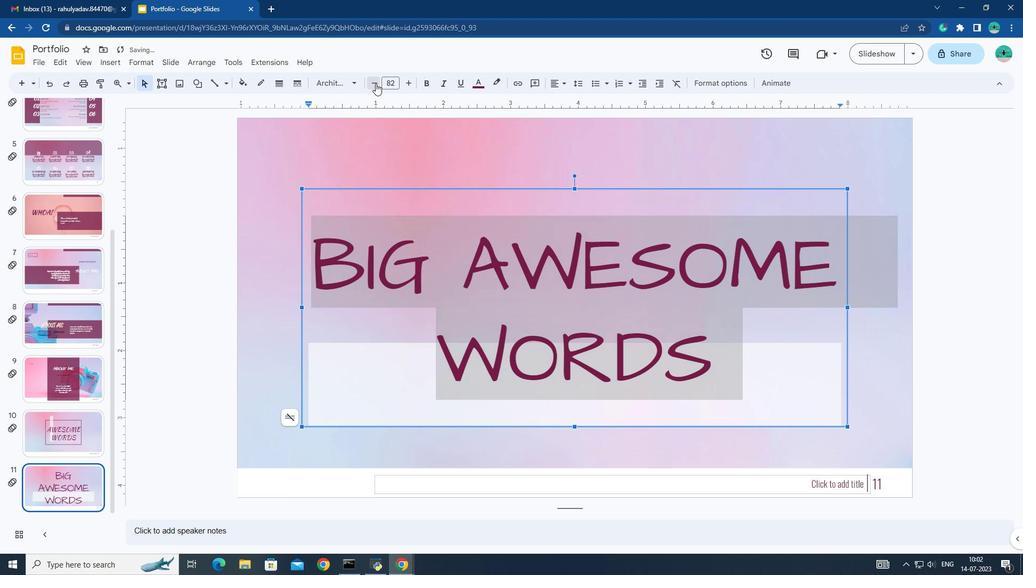 
Action: Mouse moved to (420, 197)
Screenshot: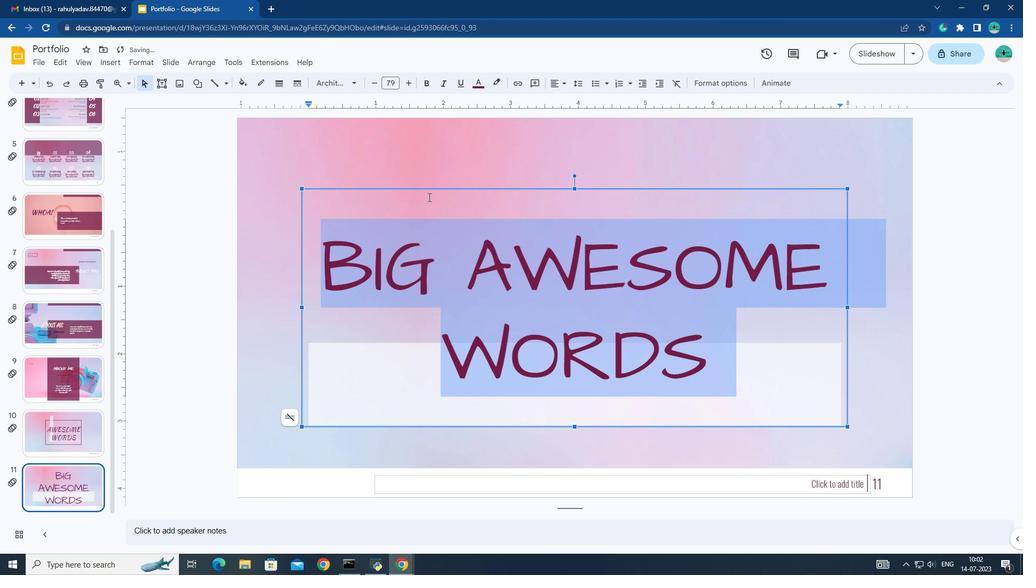 
Action: Mouse pressed left at (420, 197)
Screenshot: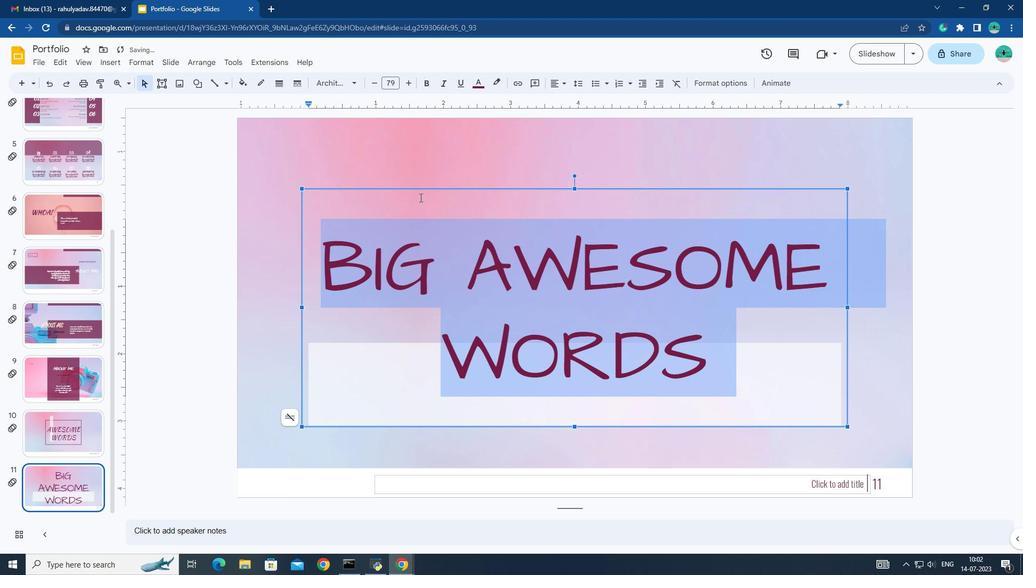 
Action: Mouse moved to (328, 231)
Screenshot: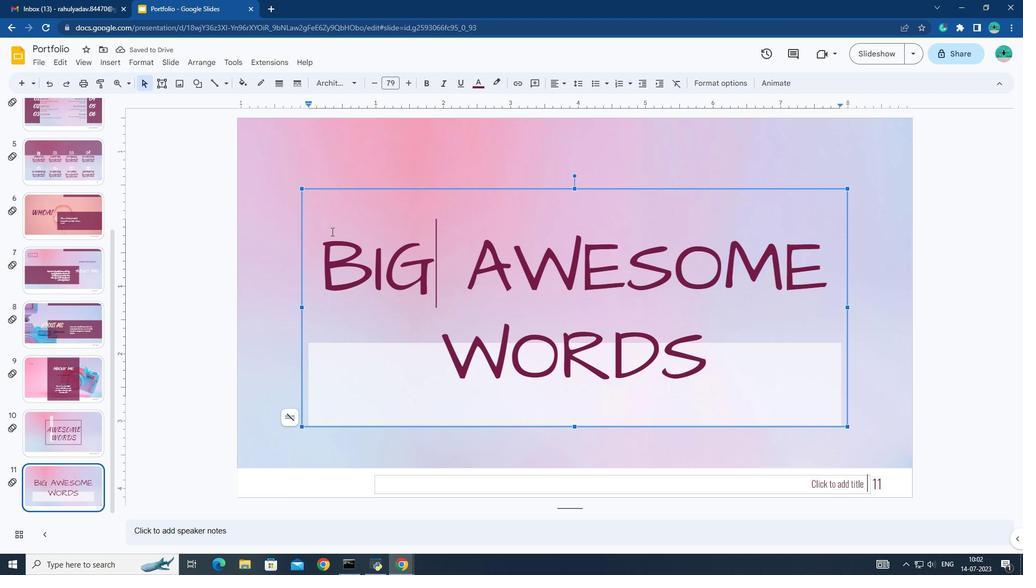 
Action: Mouse pressed left at (328, 231)
Screenshot: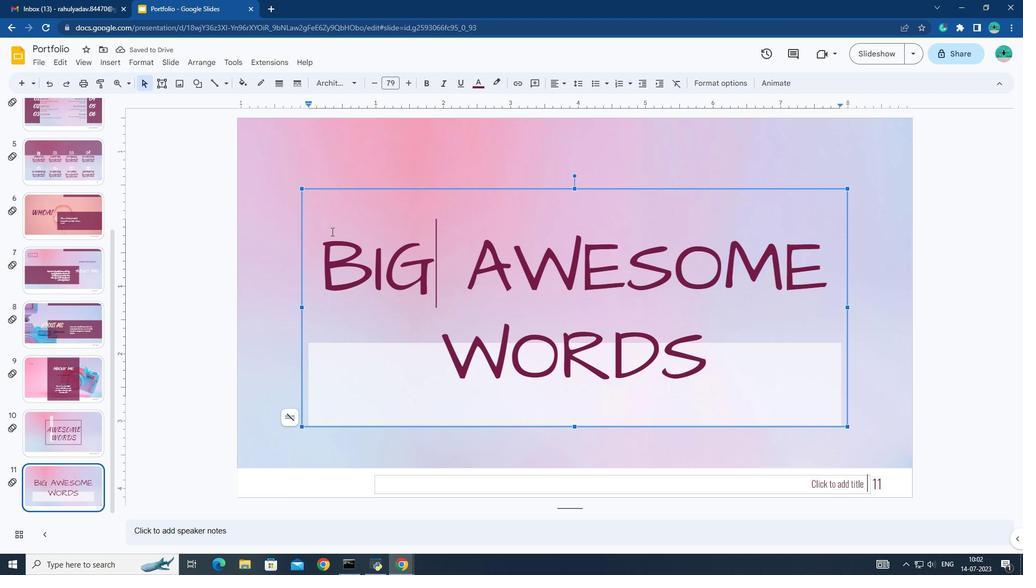 
Action: Mouse moved to (320, 239)
Screenshot: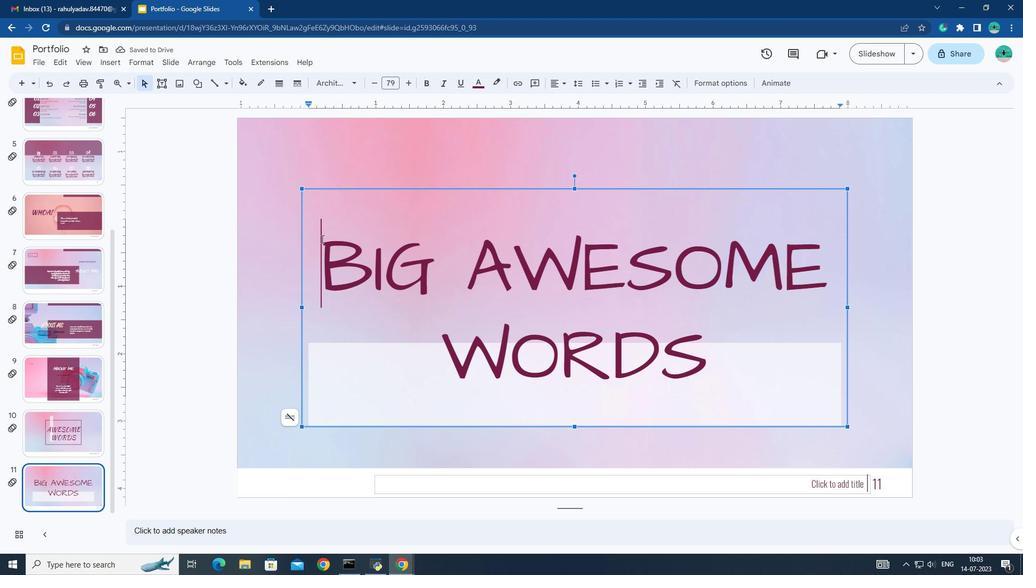
Action: Mouse pressed left at (320, 239)
Screenshot: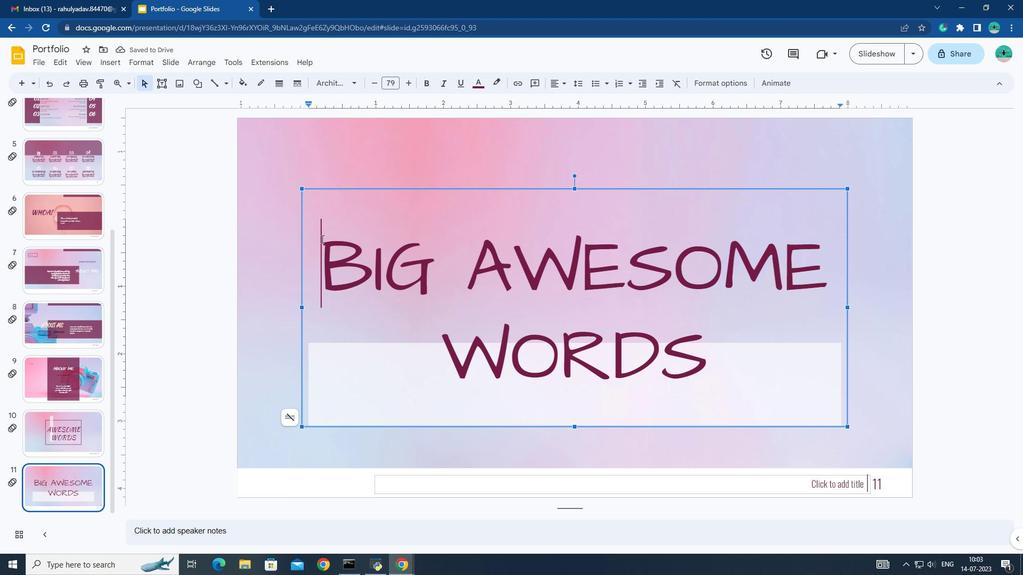 
Action: Mouse pressed left at (320, 239)
Screenshot: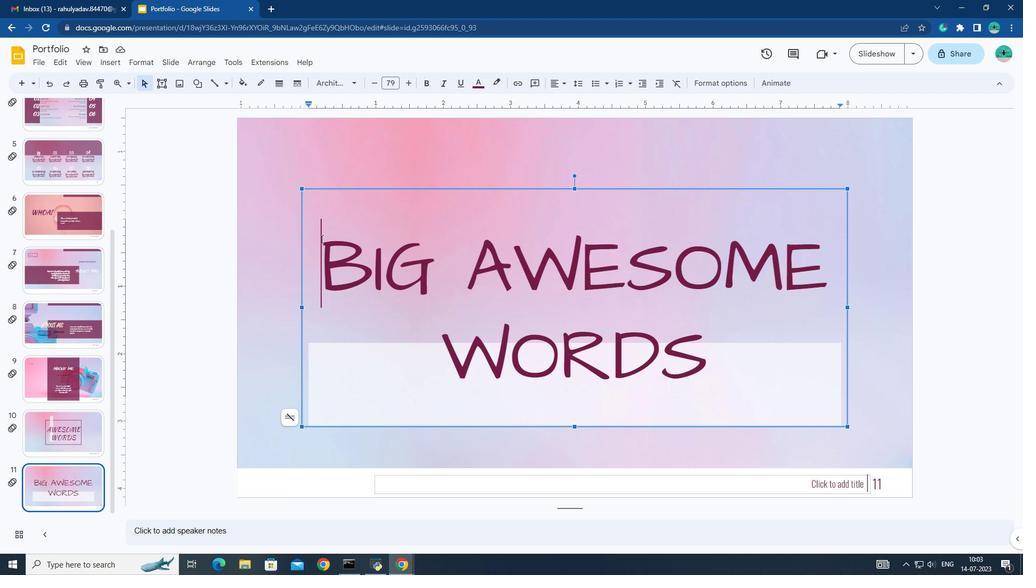 
Action: Mouse pressed left at (320, 239)
Screenshot: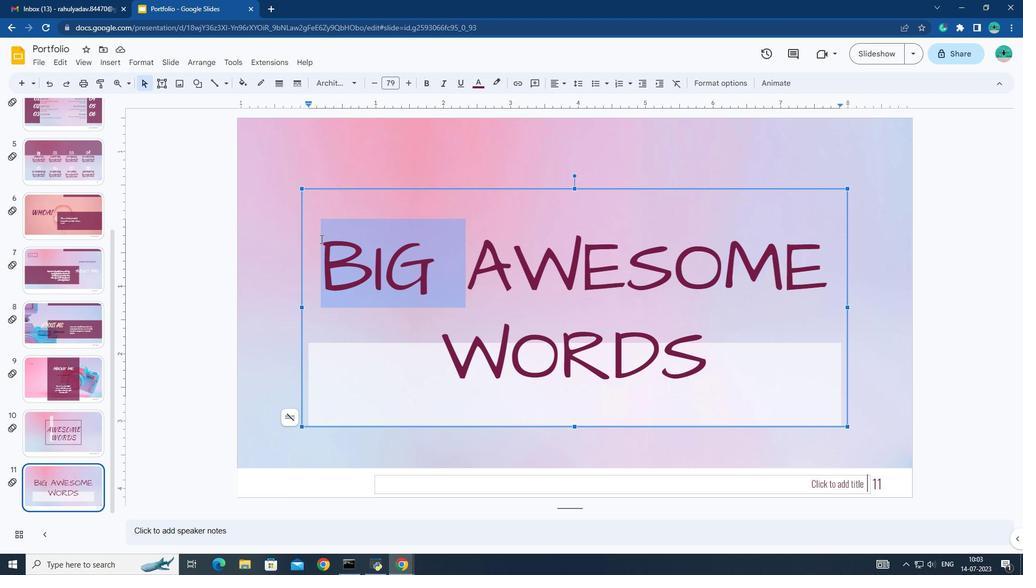 
Action: Mouse pressed left at (320, 239)
Screenshot: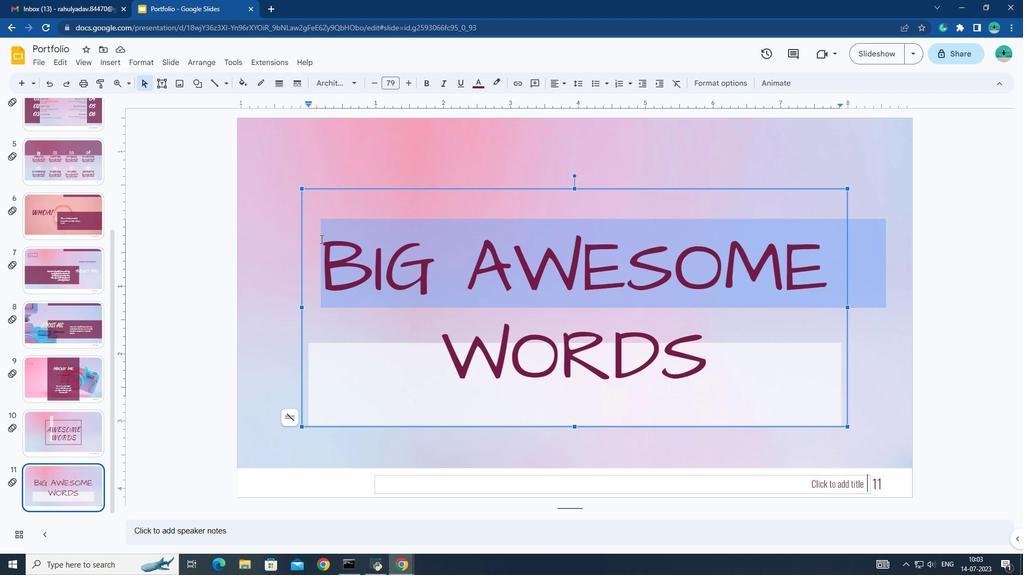 
Action: Mouse pressed left at (320, 239)
Screenshot: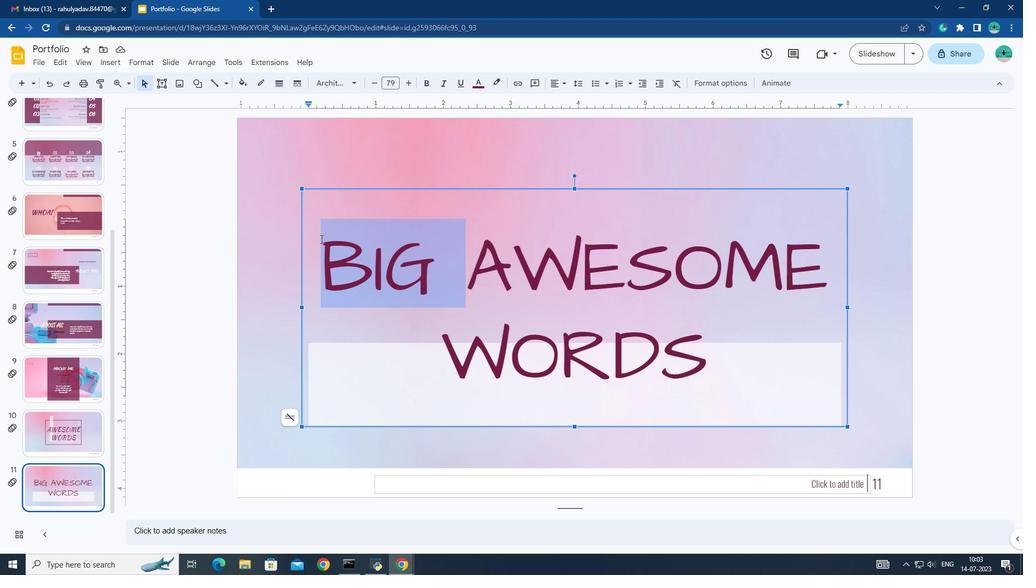 
Action: Mouse moved to (440, 81)
Screenshot: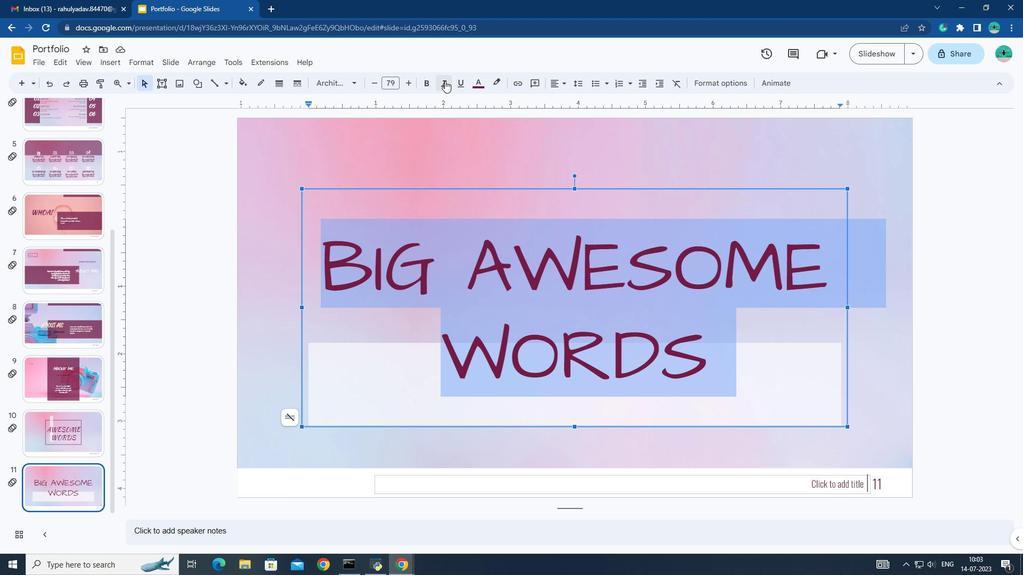 
Action: Mouse pressed left at (440, 81)
Screenshot: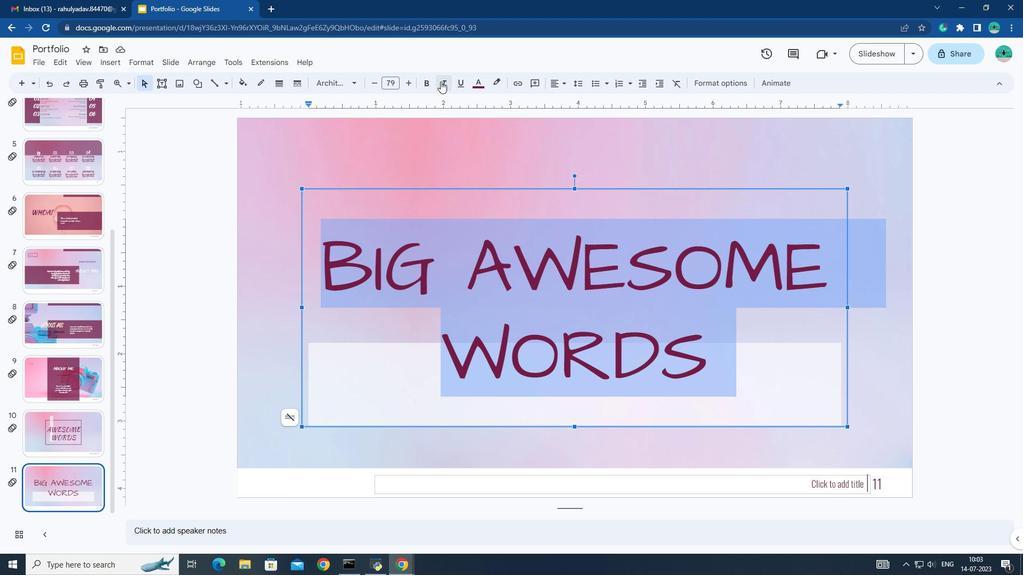 
Action: Mouse moved to (409, 142)
Screenshot: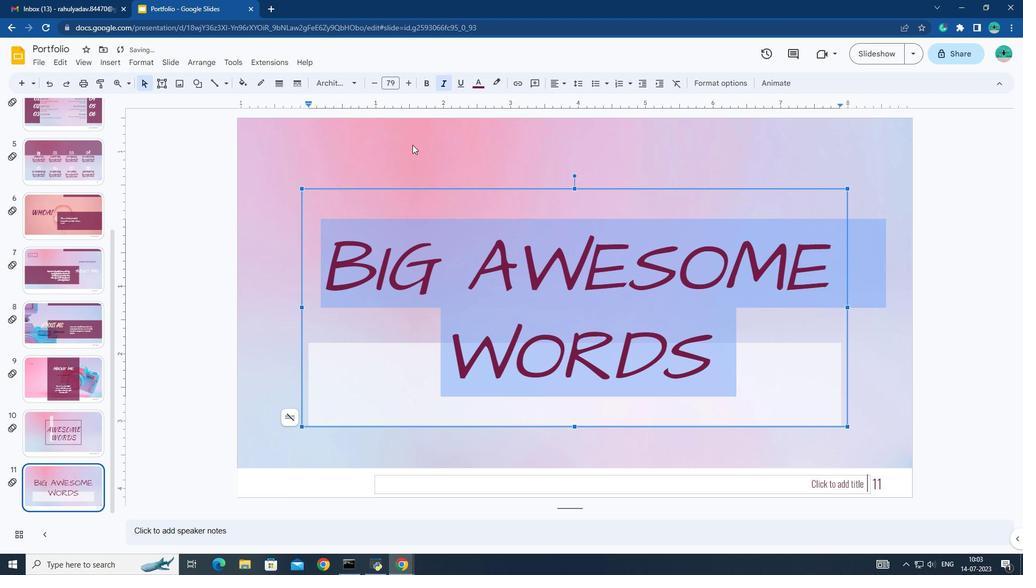 
Action: Mouse pressed left at (409, 142)
Screenshot: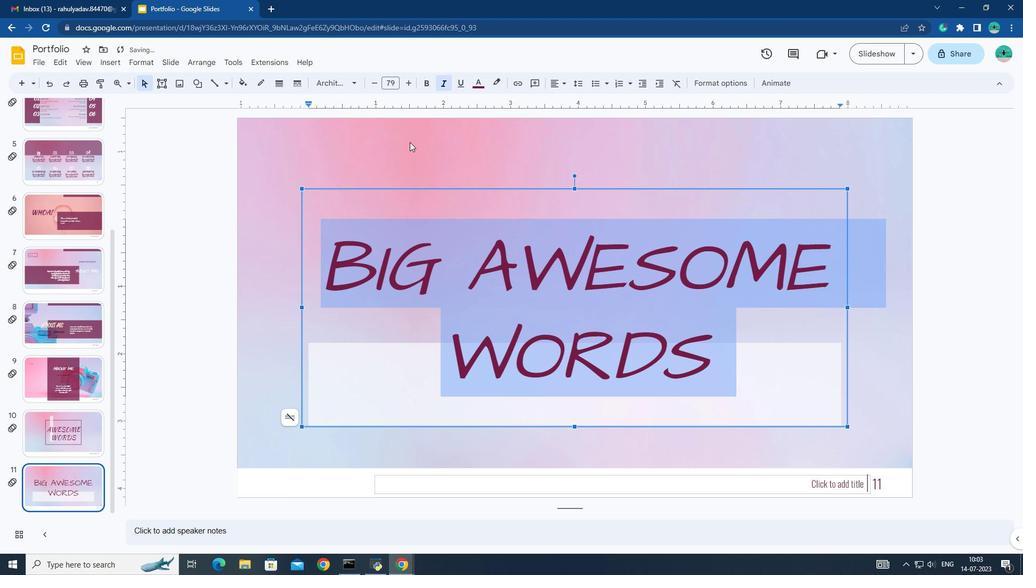 
Action: Mouse moved to (399, 191)
Screenshot: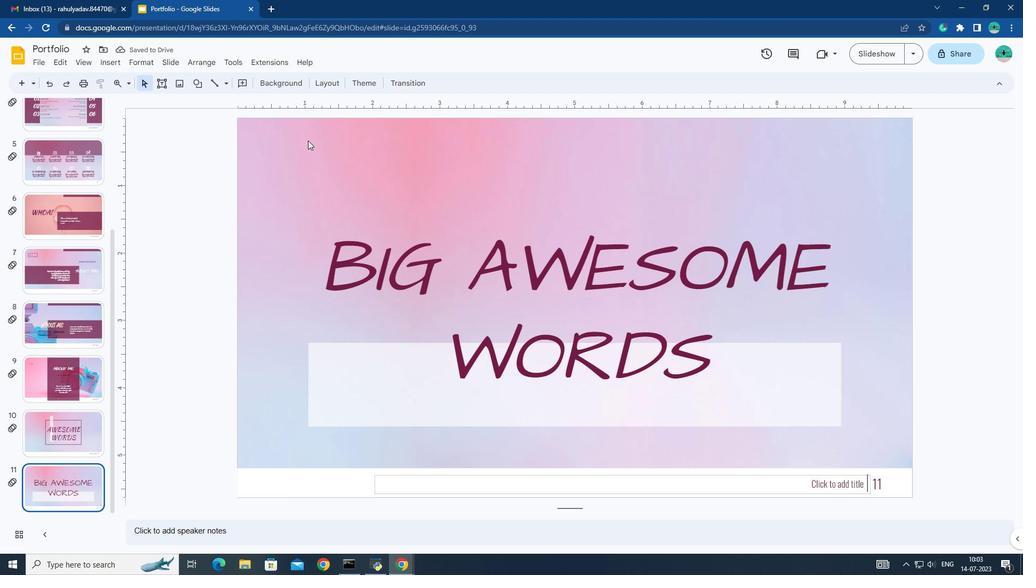 
Action: Mouse pressed left at (399, 191)
Screenshot: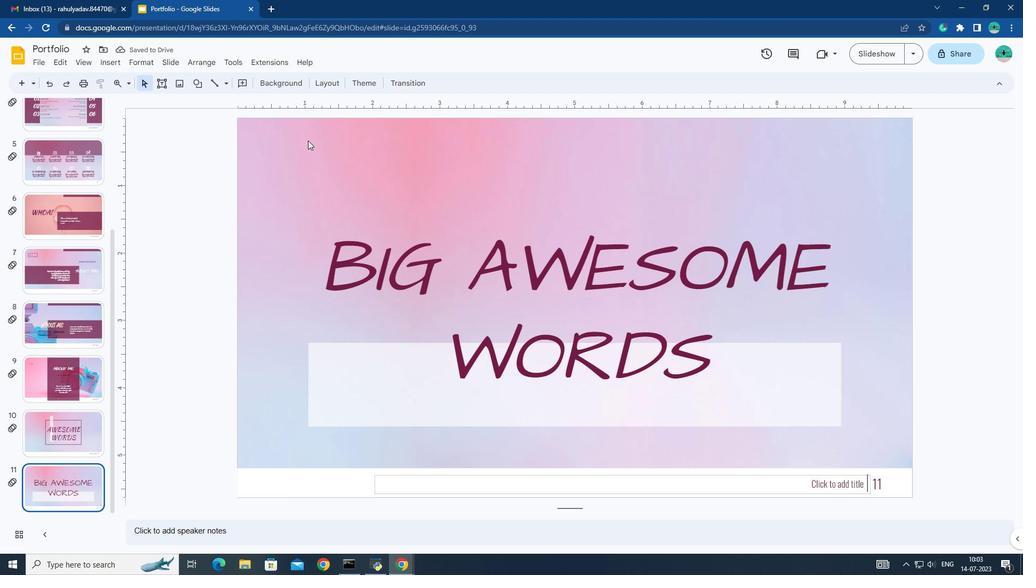 
Action: Mouse moved to (412, 272)
Screenshot: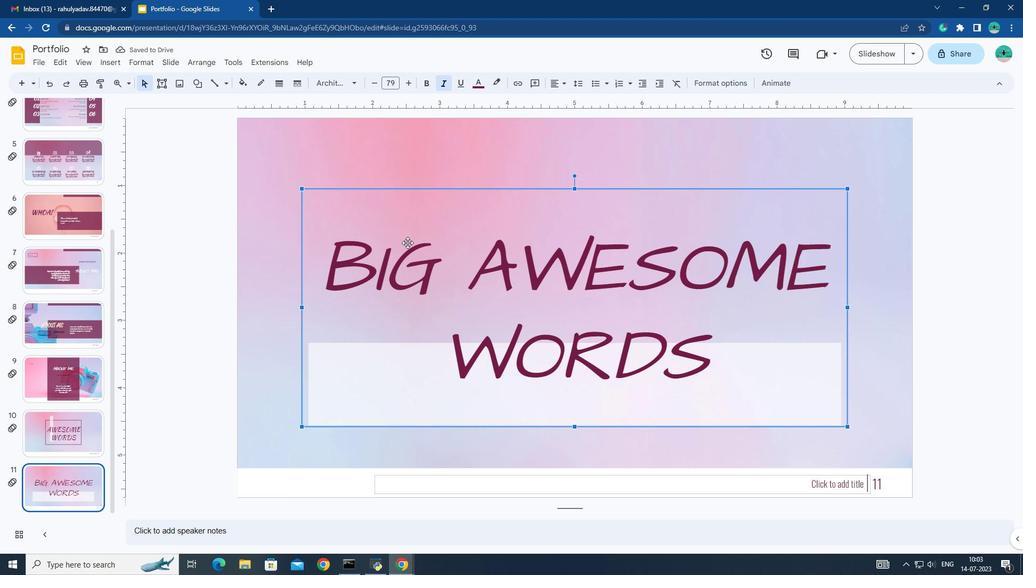 
Action: Mouse pressed left at (412, 272)
Screenshot: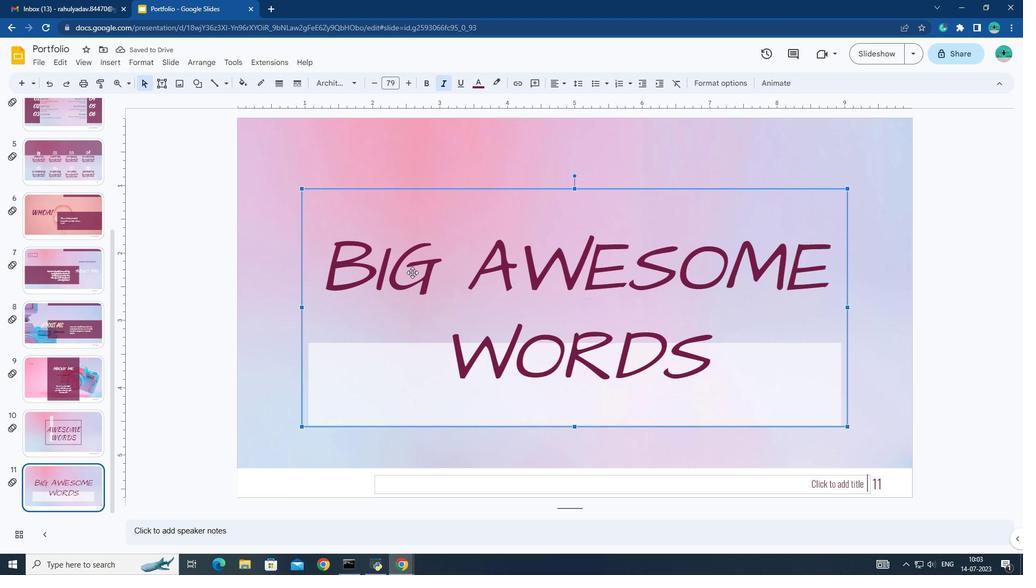 
Action: Mouse moved to (333, 251)
Screenshot: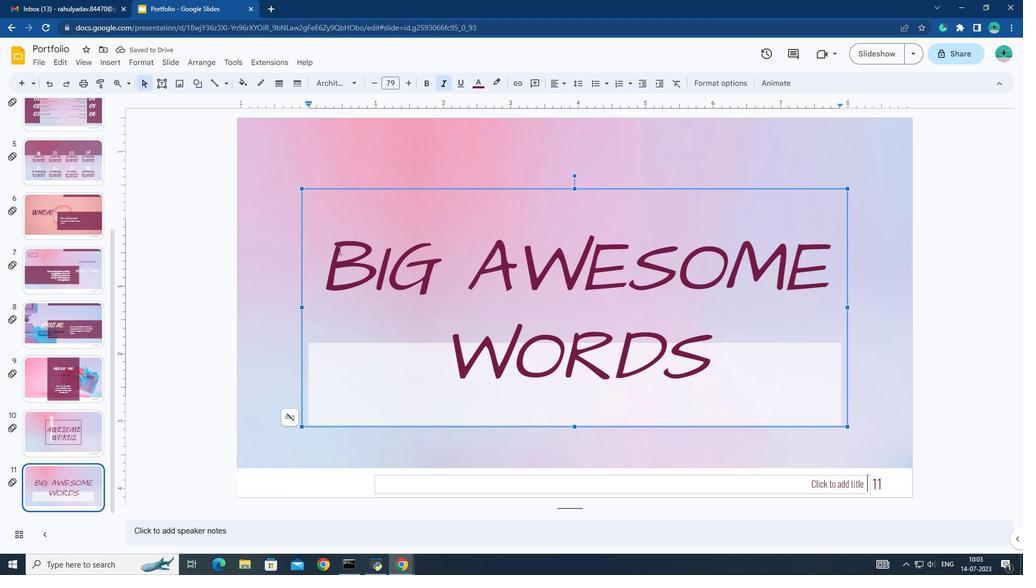 
Action: Mouse pressed left at (333, 251)
Screenshot: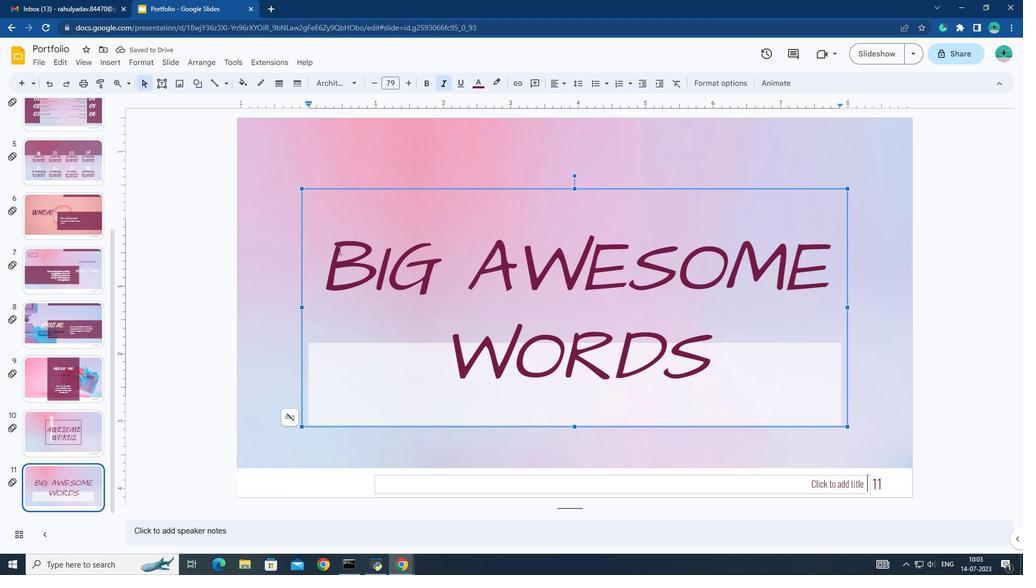 
Action: Mouse moved to (122, 62)
Screenshot: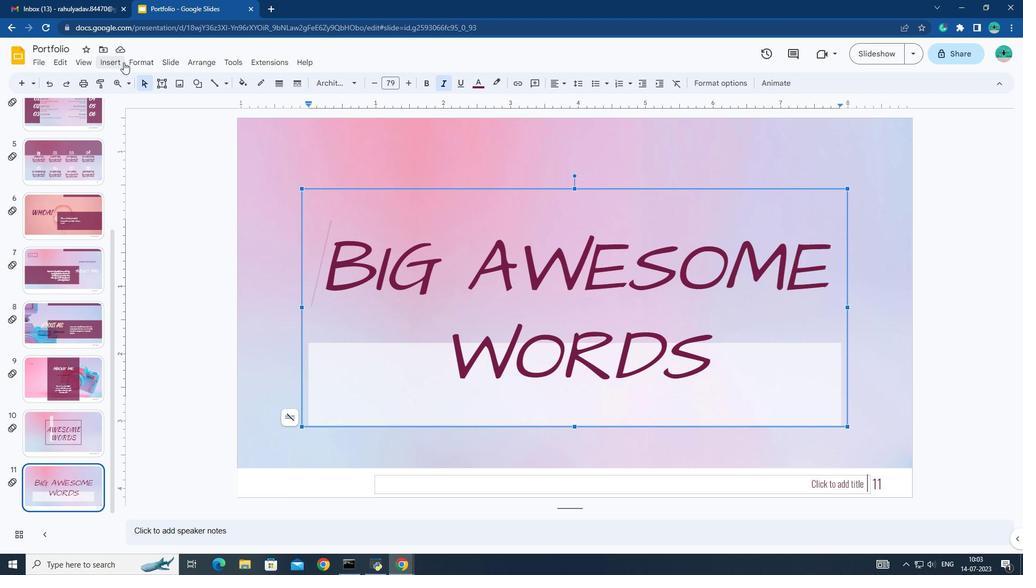 
Action: Mouse pressed left at (122, 62)
Screenshot: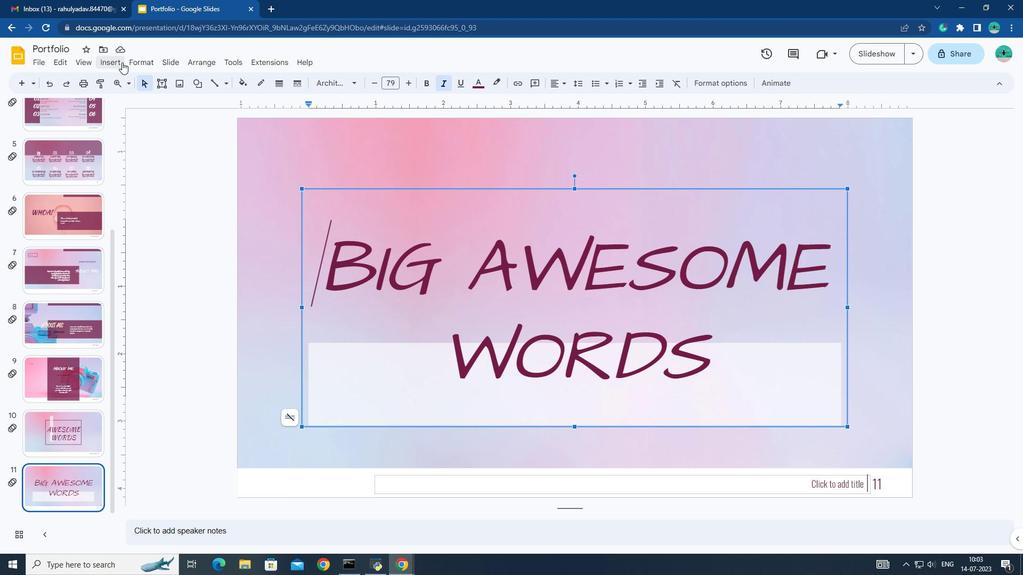 
Action: Mouse moved to (155, 252)
Screenshot: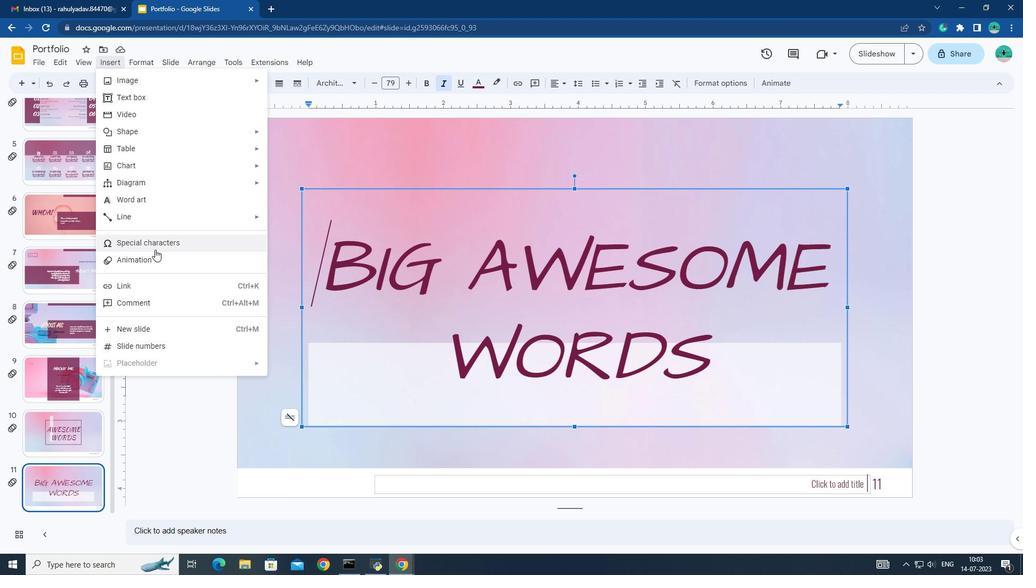 
Action: Mouse pressed left at (155, 252)
Screenshot: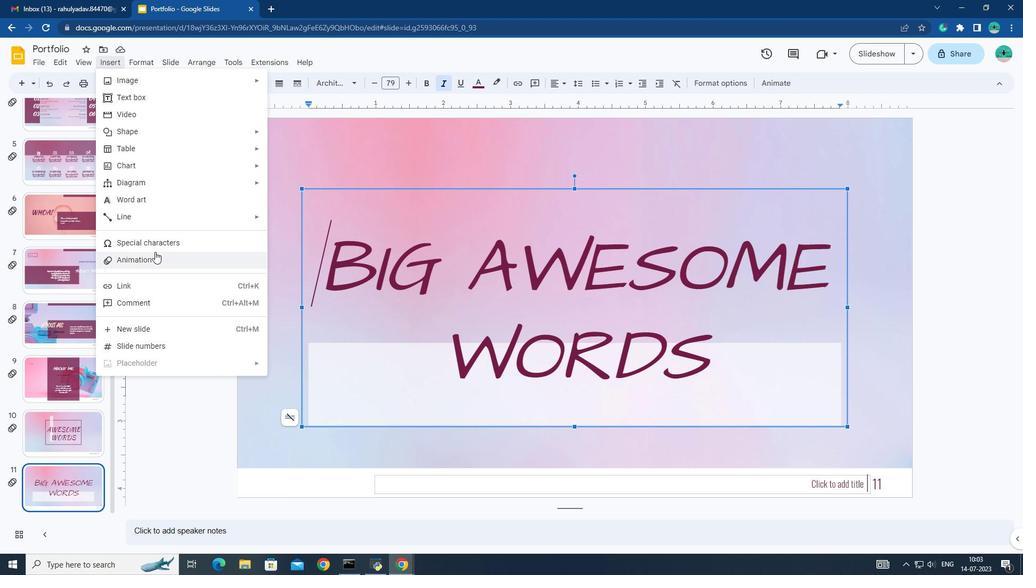 
Action: Mouse moved to (920, 246)
Screenshot: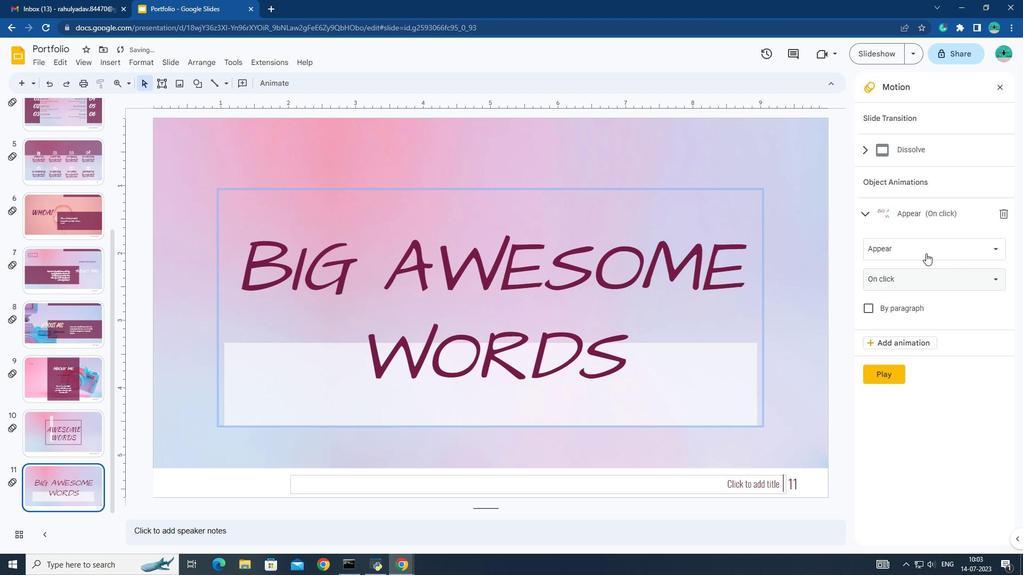 
Action: Mouse pressed left at (920, 246)
Screenshot: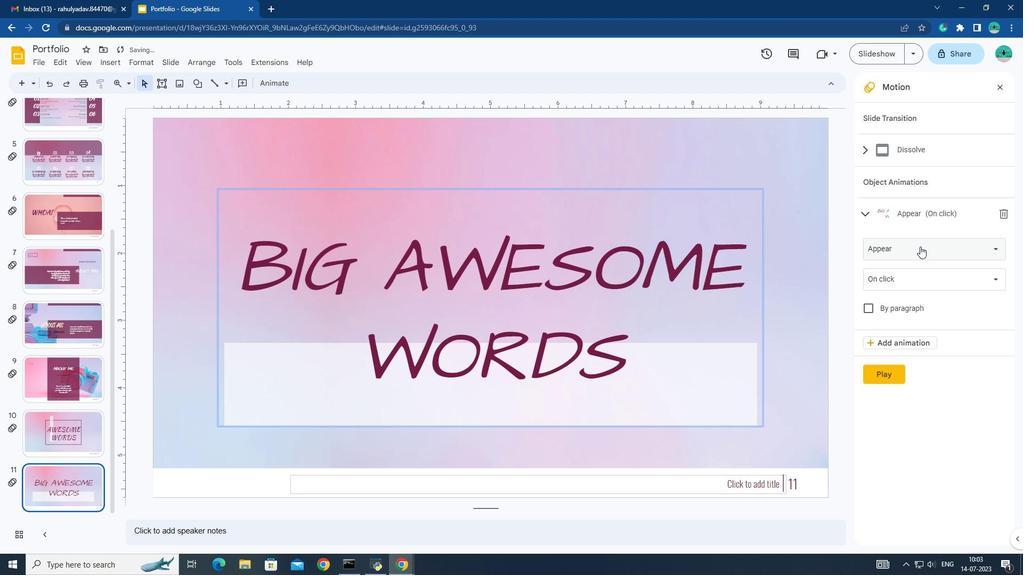 
Action: Mouse moved to (912, 442)
Screenshot: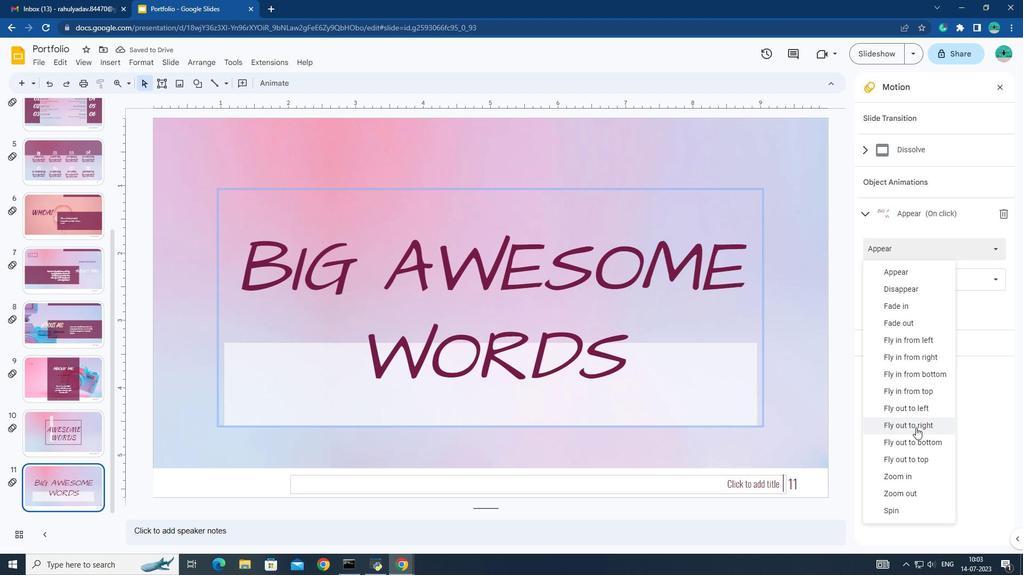 
Action: Mouse pressed left at (912, 442)
Screenshot: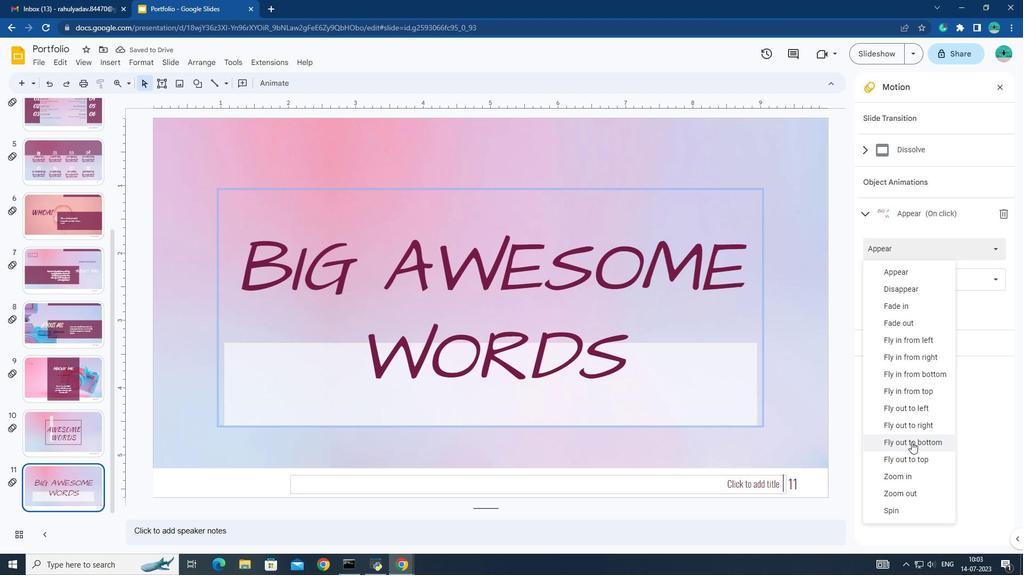 
Action: Mouse moved to (923, 333)
Screenshot: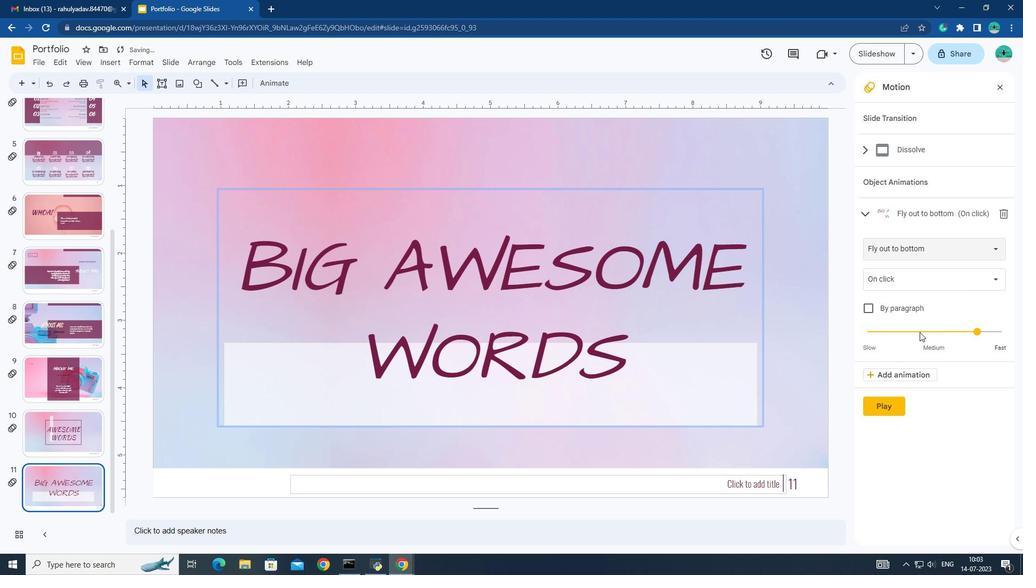 
Action: Mouse pressed left at (923, 333)
Screenshot: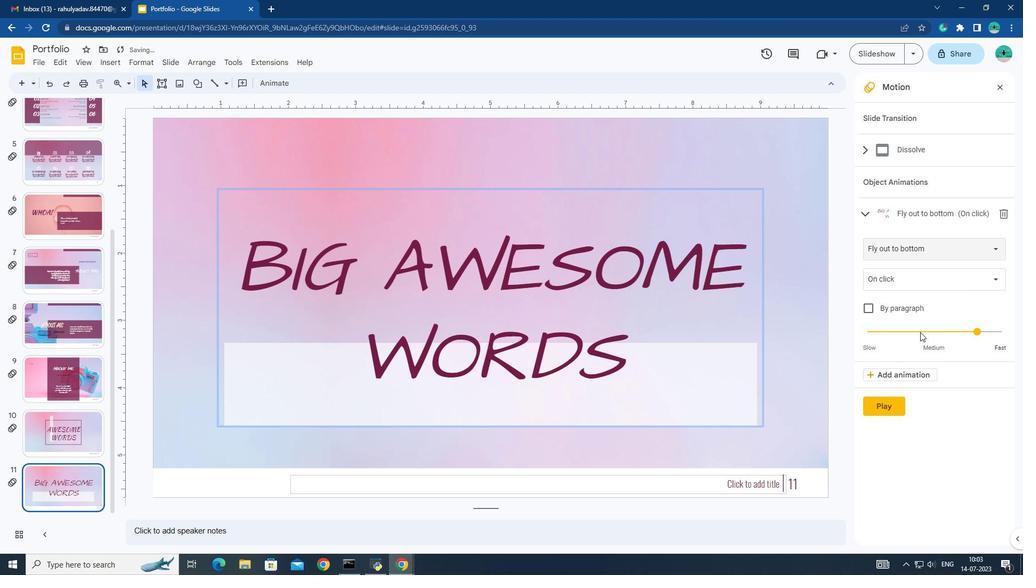 
Action: Mouse pressed left at (923, 333)
Screenshot: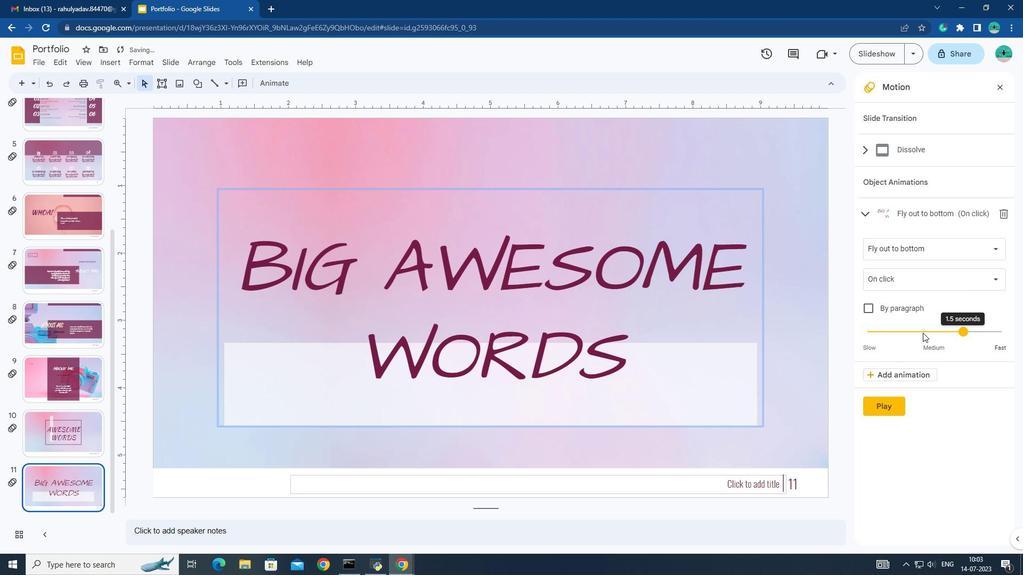 
Action: Mouse pressed left at (923, 333)
Screenshot: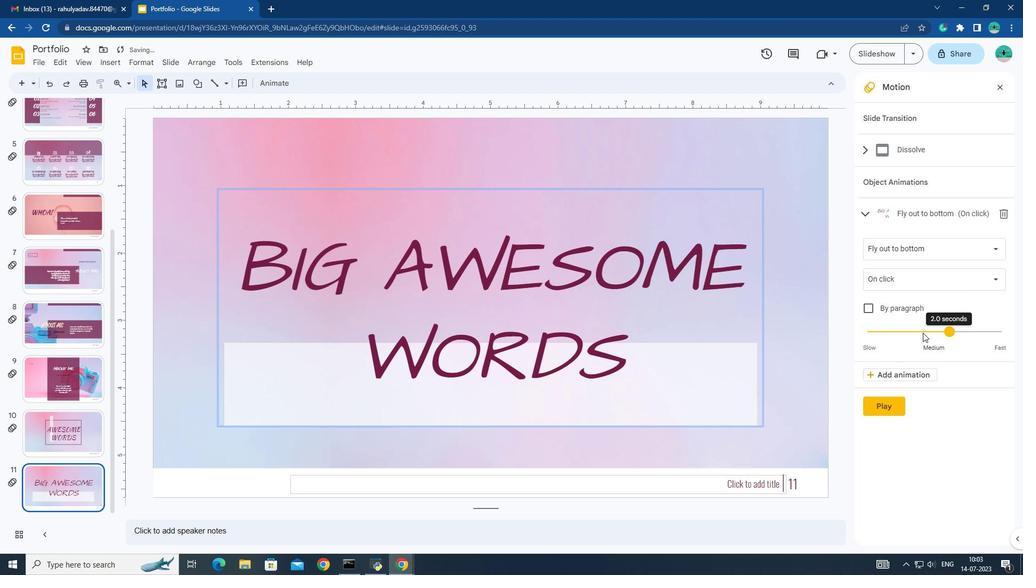 
Action: Mouse pressed left at (923, 333)
Screenshot: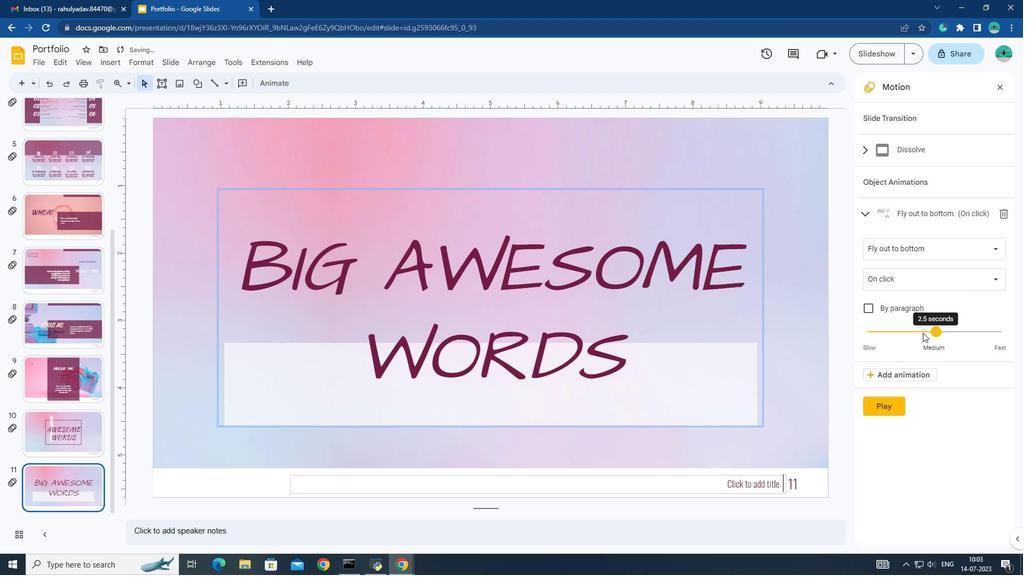 
Action: Mouse moved to (894, 405)
Screenshot: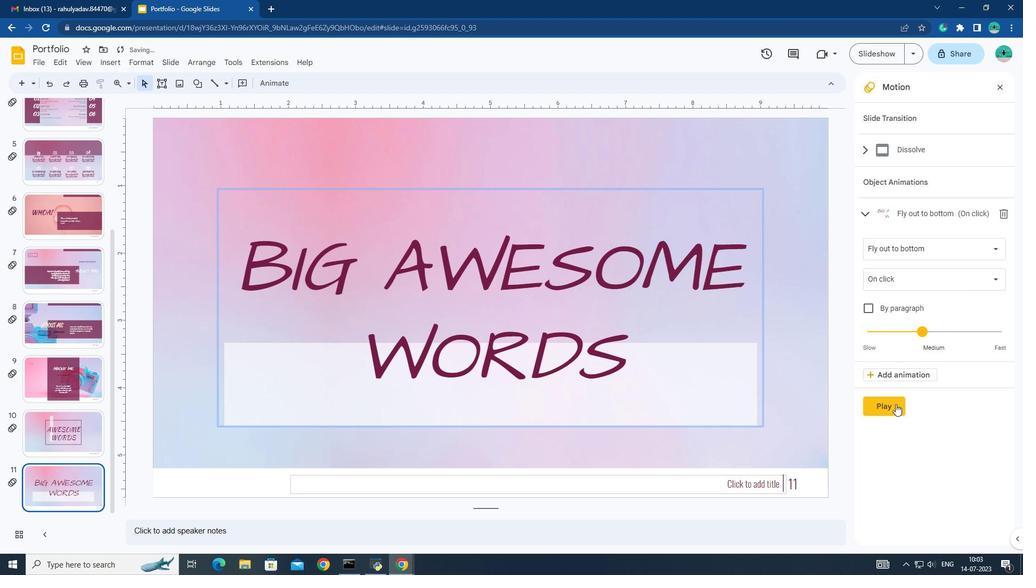 
Action: Mouse pressed left at (894, 405)
Screenshot: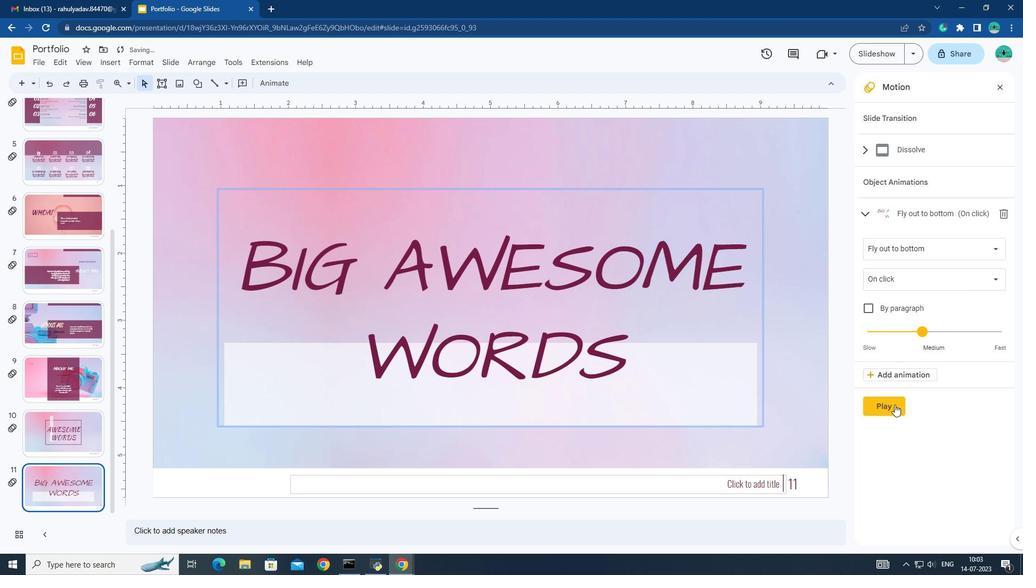 
Action: Mouse moved to (884, 407)
Screenshot: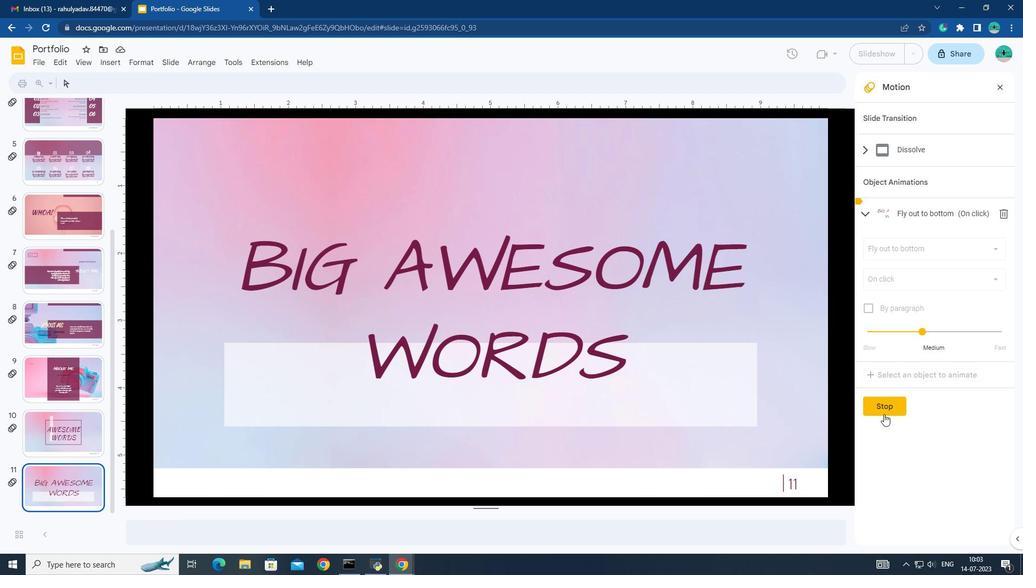 
Action: Mouse pressed left at (884, 407)
Screenshot: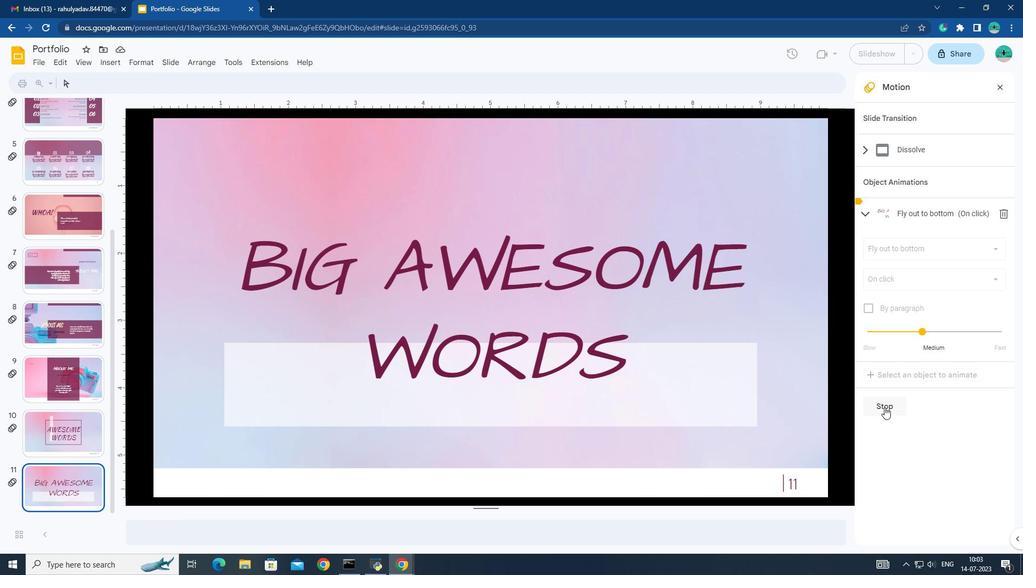 
Action: Mouse moved to (748, 489)
Screenshot: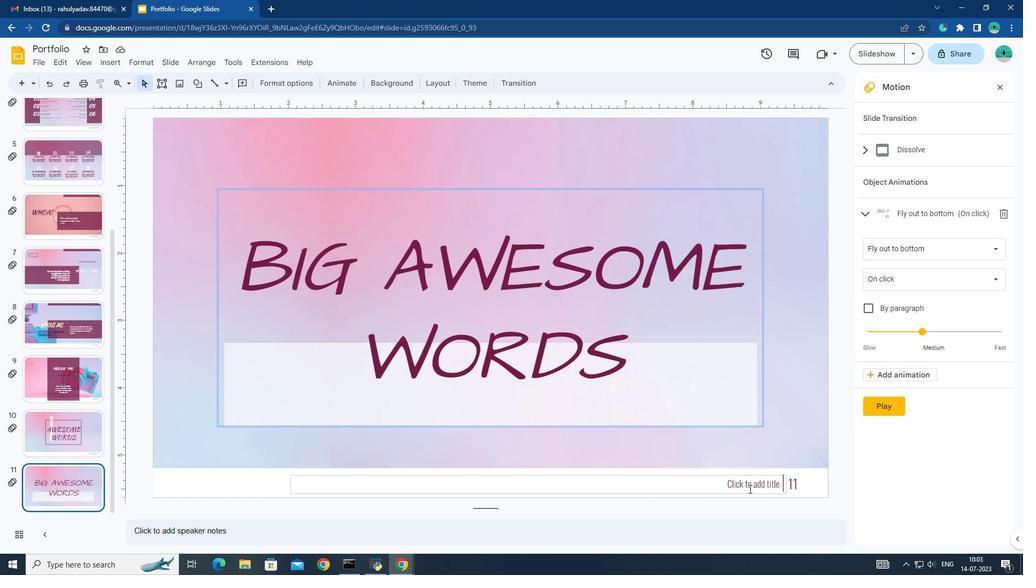 
Action: Mouse pressed left at (748, 489)
Screenshot: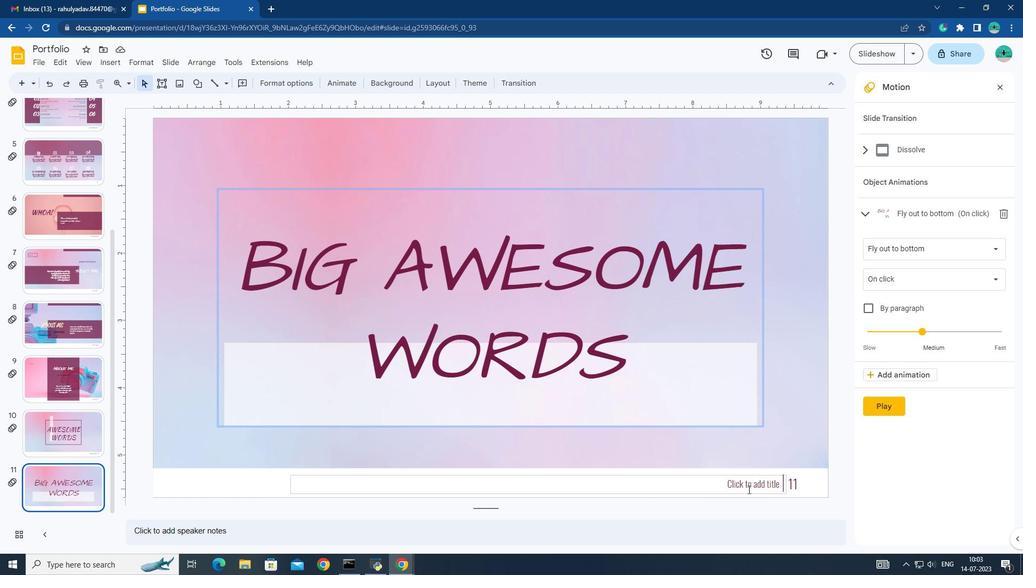 
Action: Key pressed BIG<Key.space>AWESOME<Key.space>WORDS
Screenshot: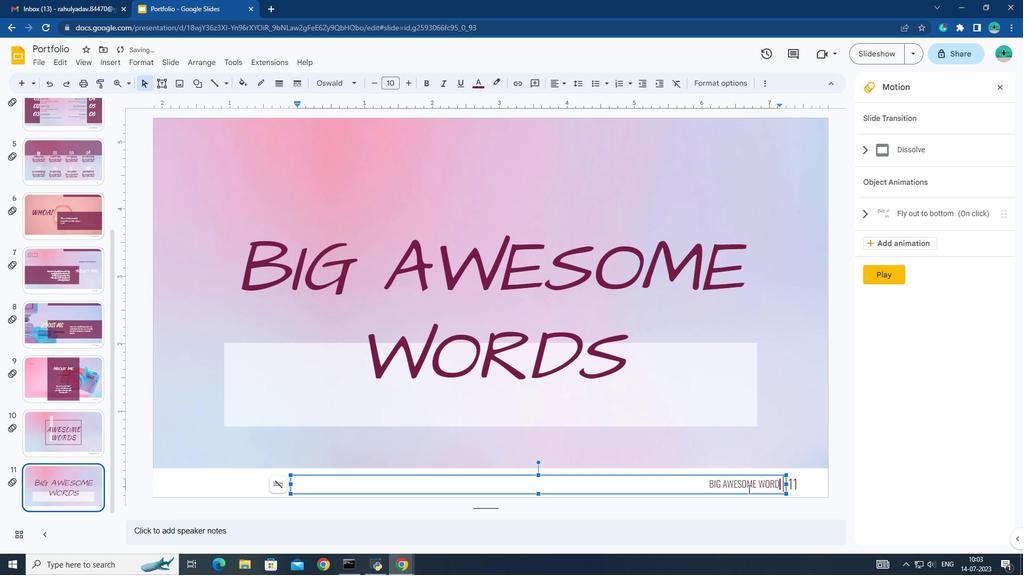 
Action: Mouse moved to (774, 439)
Screenshot: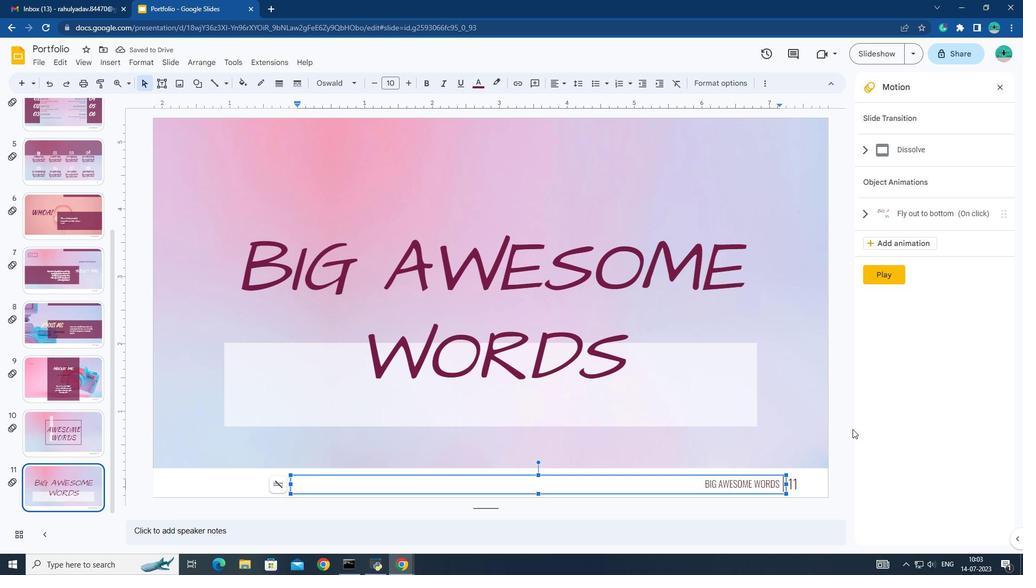 
Action: Mouse pressed left at (774, 439)
Screenshot: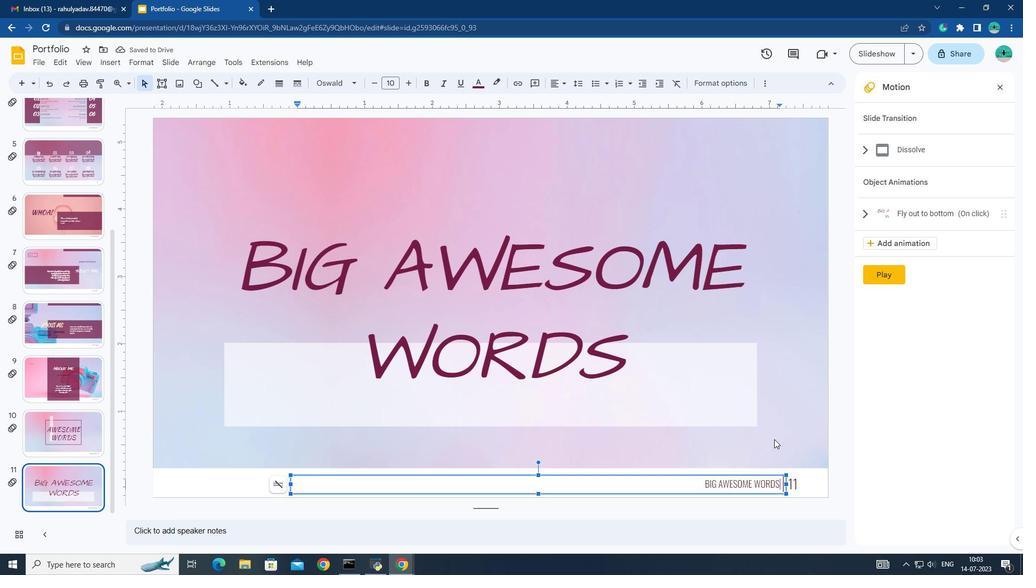 
